 Task: Search one way flight ticket for 5 adults, 2 children, 1 infant in seat and 1 infant on lap in economy from Christiansted,st. Croix: Henry E. Rohlsen Airport to Evansville: Evansville Regional Airport on 5-3-2023. Choice of flights is Emirates. Number of bags: 1 carry on bag. Price is upto 88000. Outbound departure time preference is 13:30.
Action: Mouse moved to (300, 260)
Screenshot: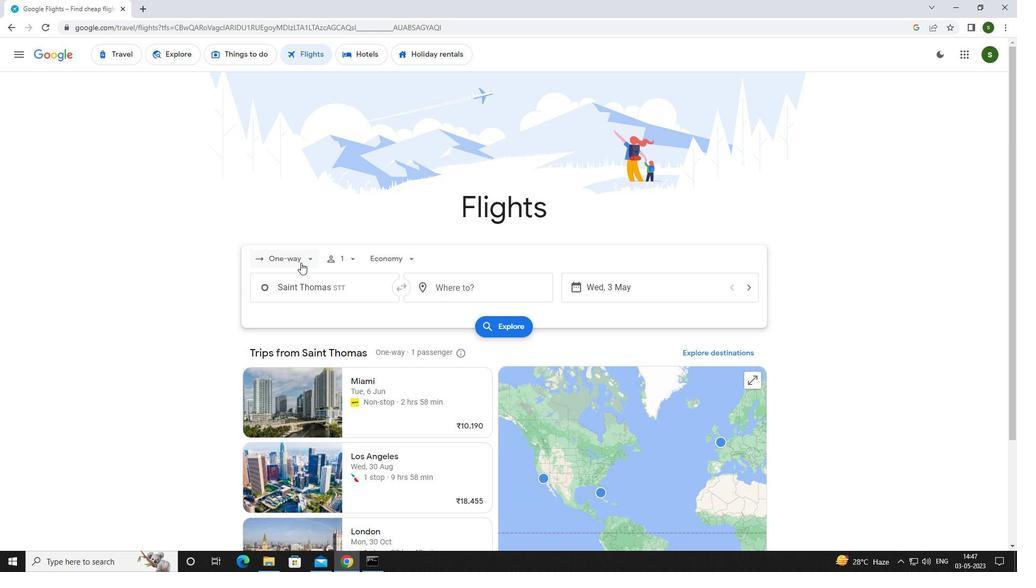 
Action: Mouse pressed left at (300, 260)
Screenshot: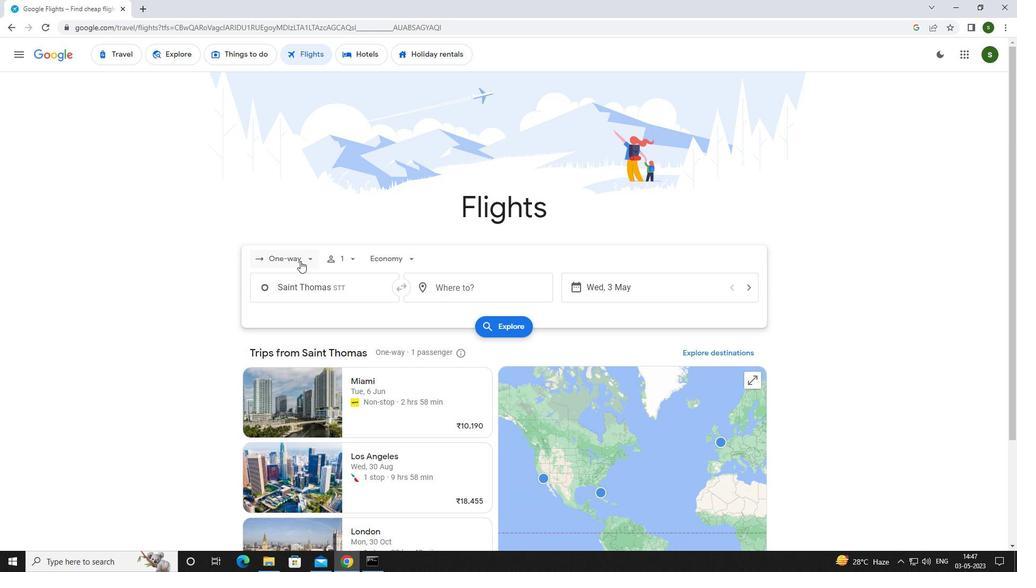 
Action: Mouse moved to (306, 304)
Screenshot: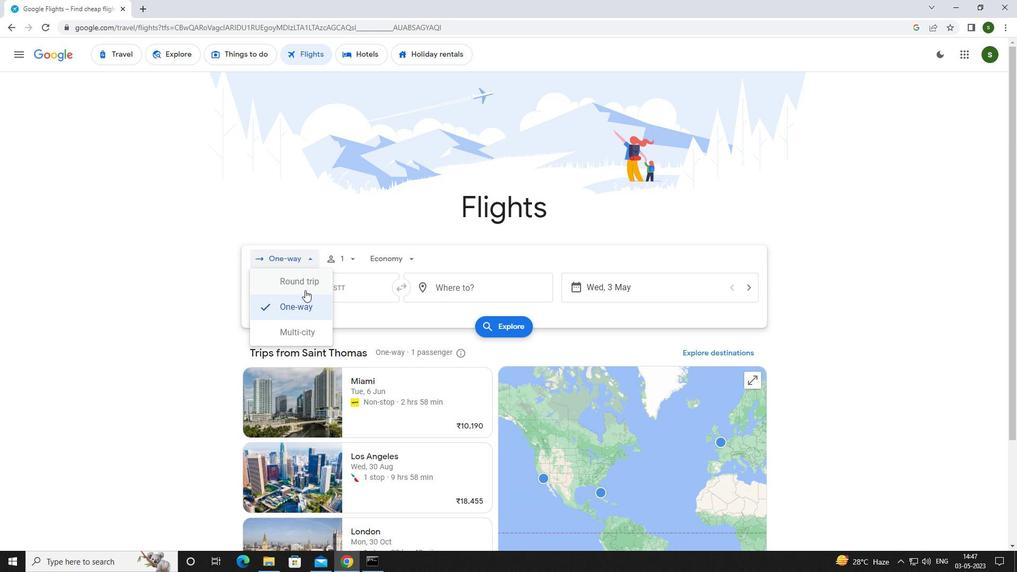 
Action: Mouse pressed left at (306, 304)
Screenshot: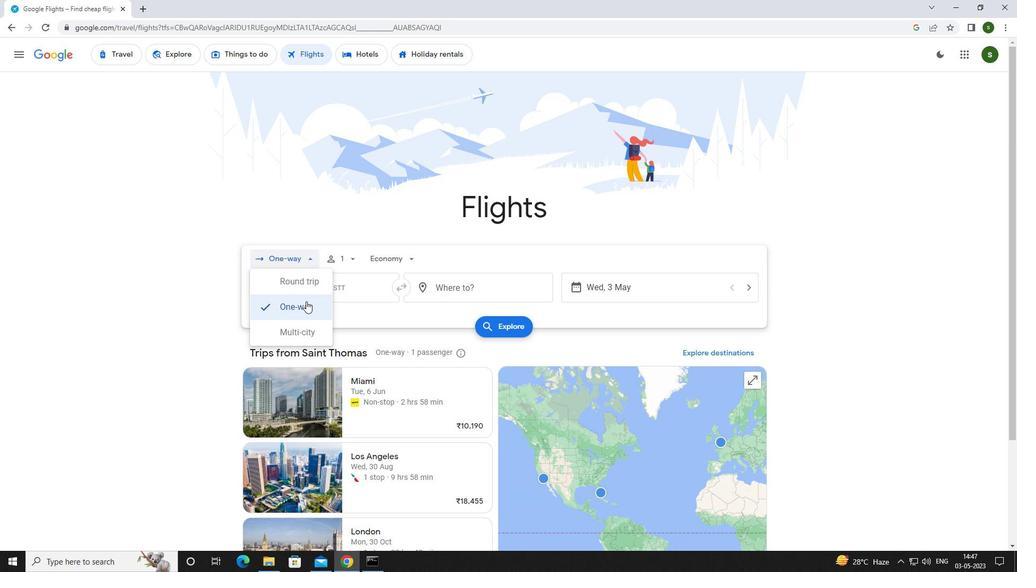 
Action: Mouse moved to (349, 259)
Screenshot: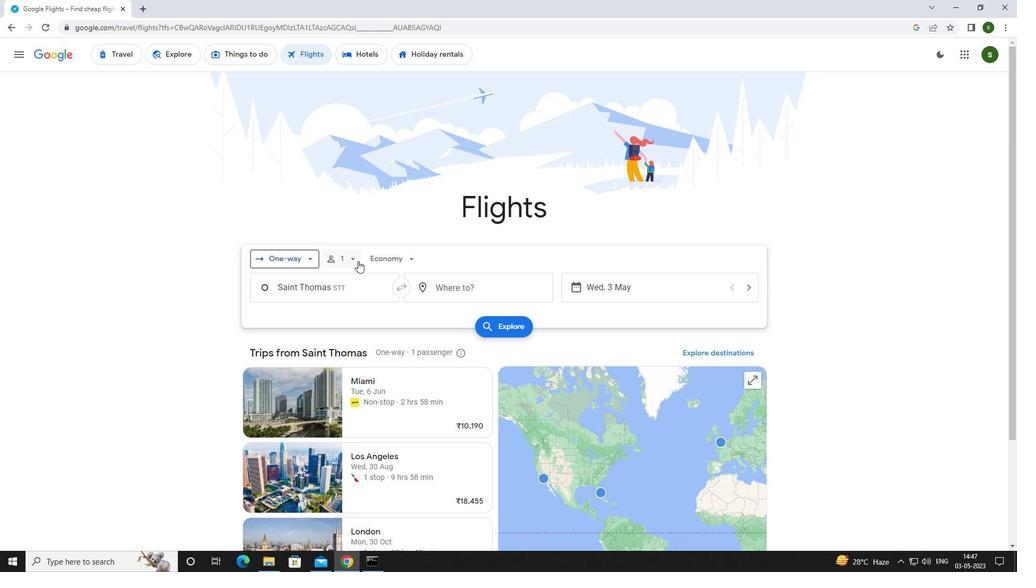 
Action: Mouse pressed left at (349, 259)
Screenshot: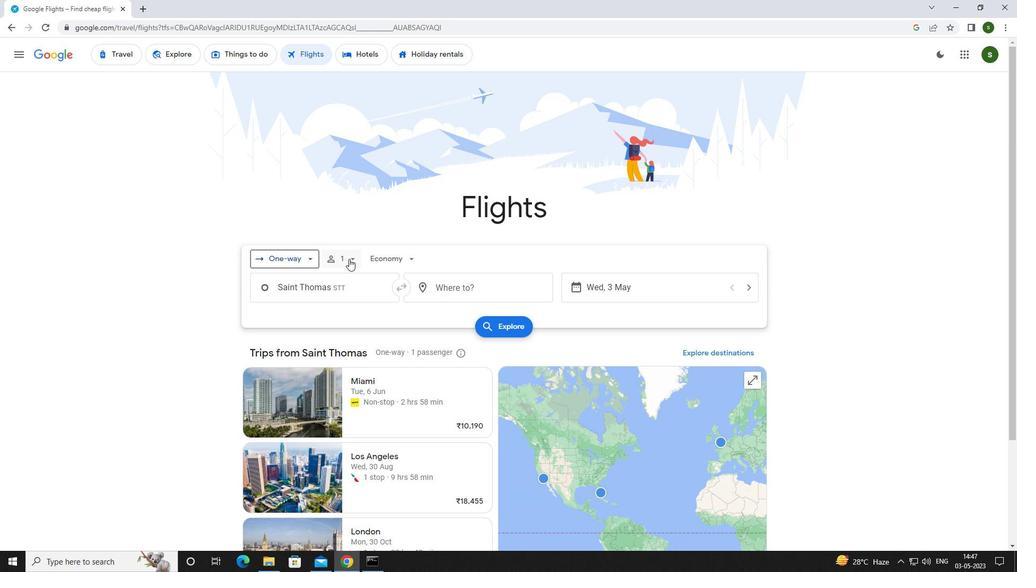 
Action: Mouse moved to (434, 284)
Screenshot: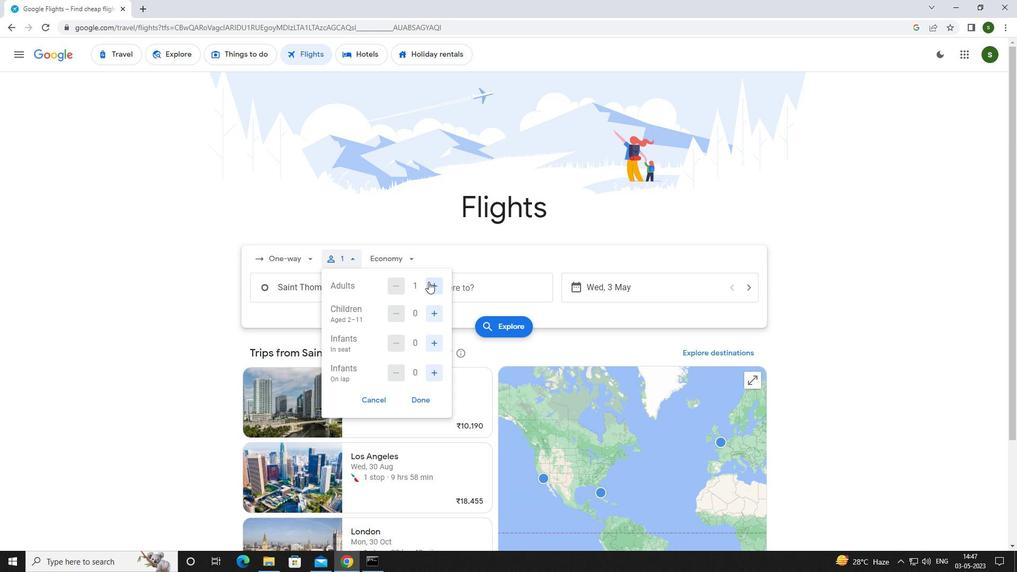 
Action: Mouse pressed left at (434, 284)
Screenshot: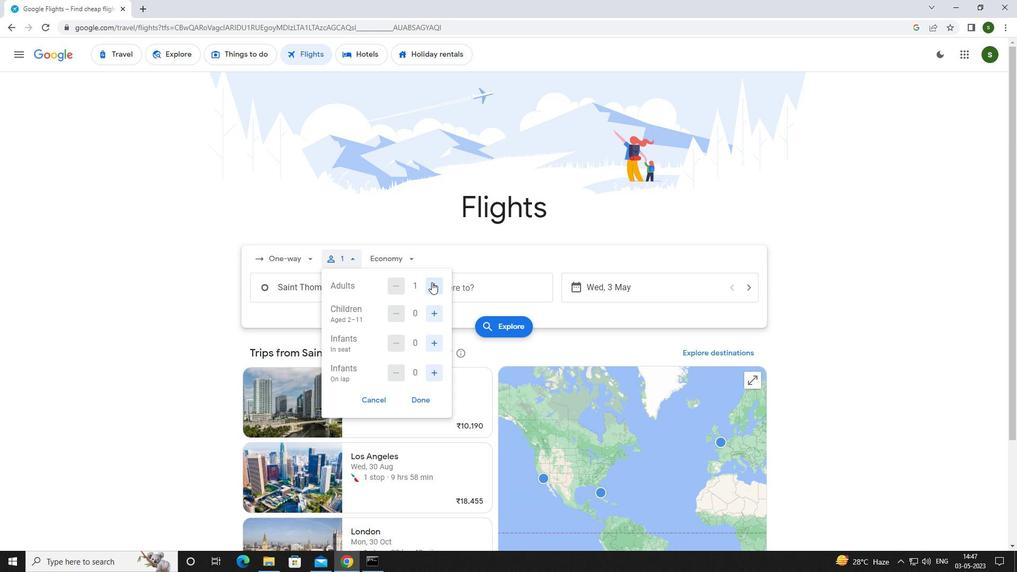 
Action: Mouse pressed left at (434, 284)
Screenshot: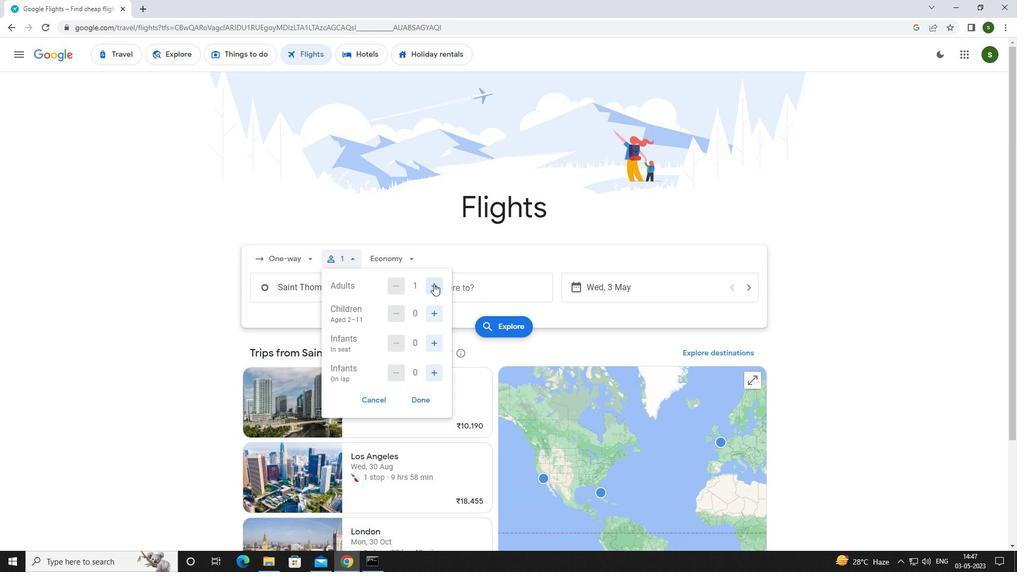 
Action: Mouse pressed left at (434, 284)
Screenshot: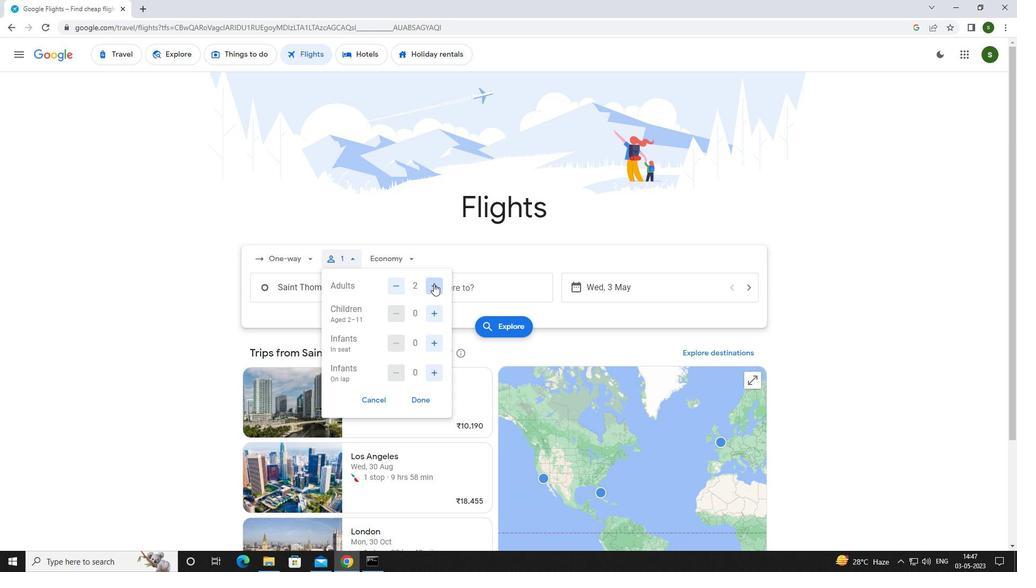 
Action: Mouse pressed left at (434, 284)
Screenshot: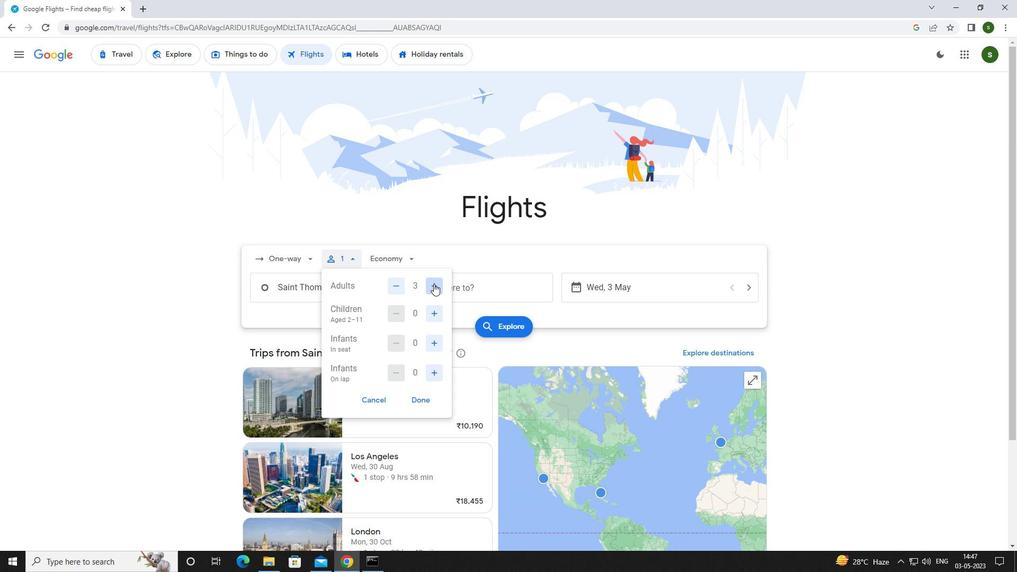 
Action: Mouse moved to (430, 310)
Screenshot: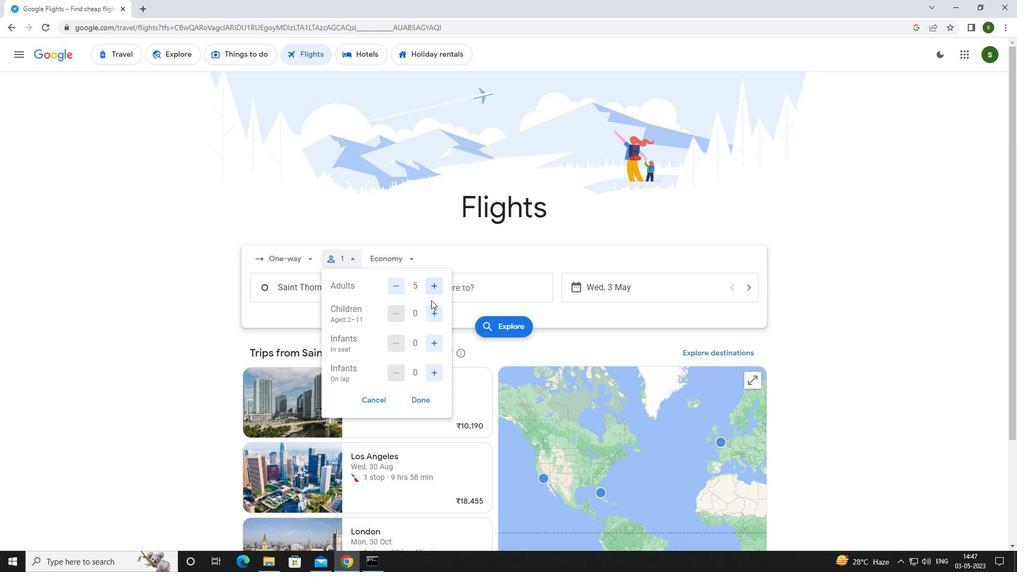 
Action: Mouse pressed left at (430, 310)
Screenshot: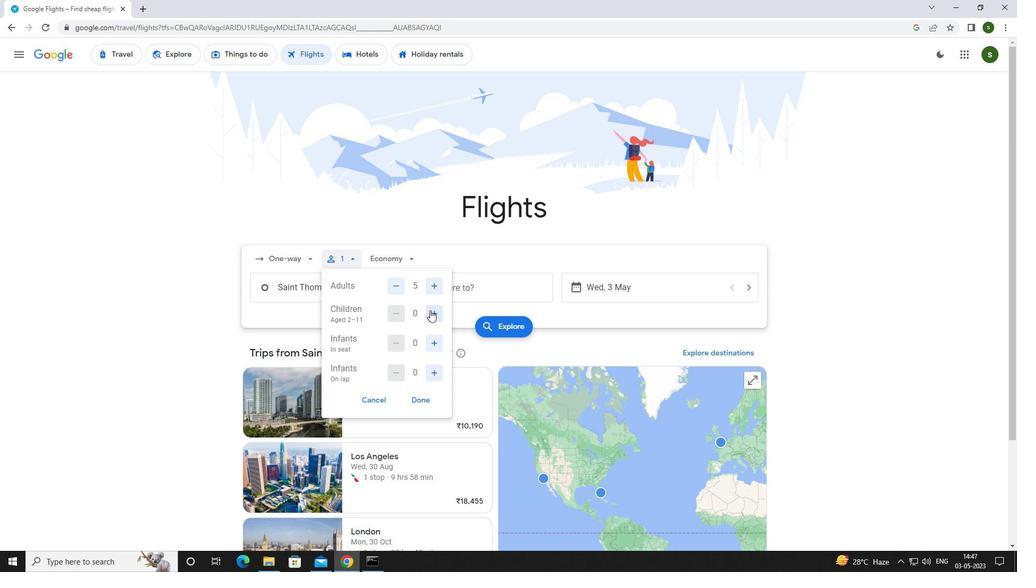 
Action: Mouse pressed left at (430, 310)
Screenshot: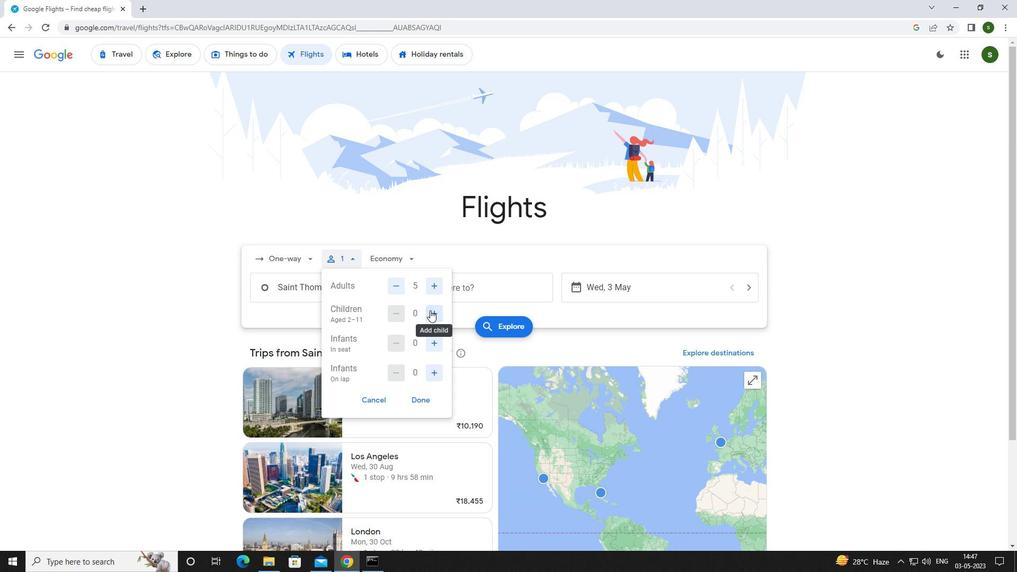 
Action: Mouse moved to (430, 338)
Screenshot: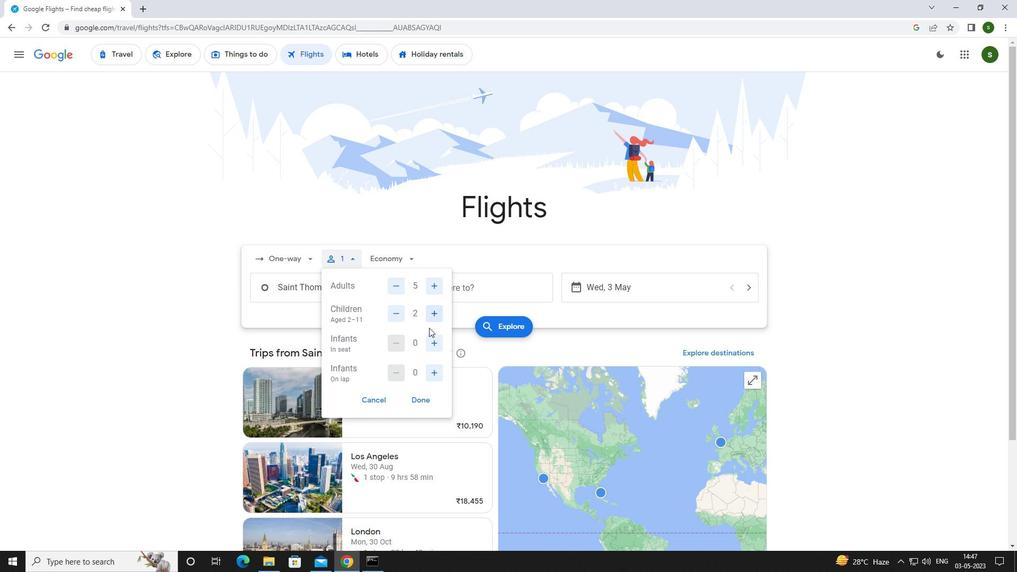 
Action: Mouse pressed left at (430, 338)
Screenshot: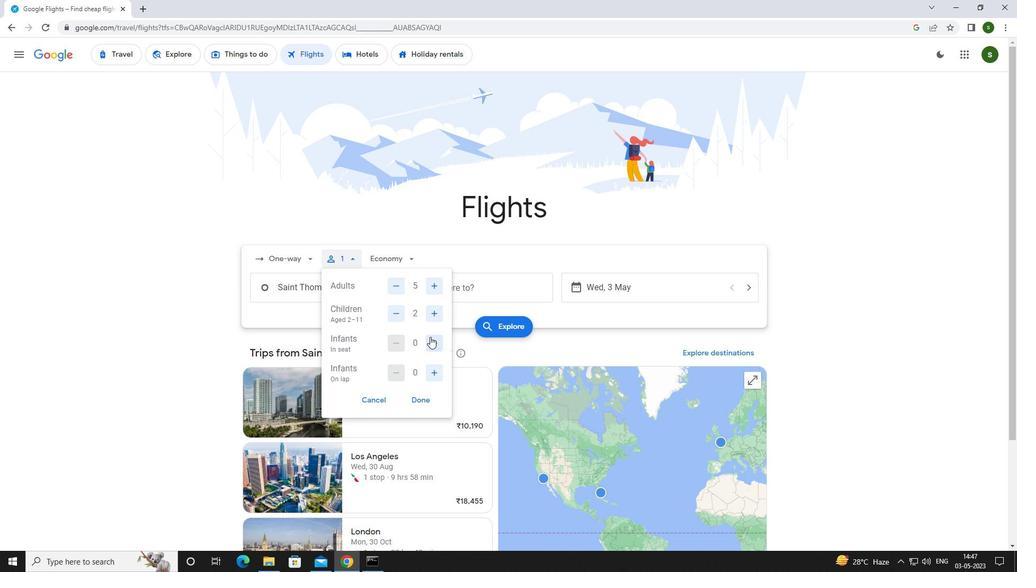 
Action: Mouse moved to (436, 371)
Screenshot: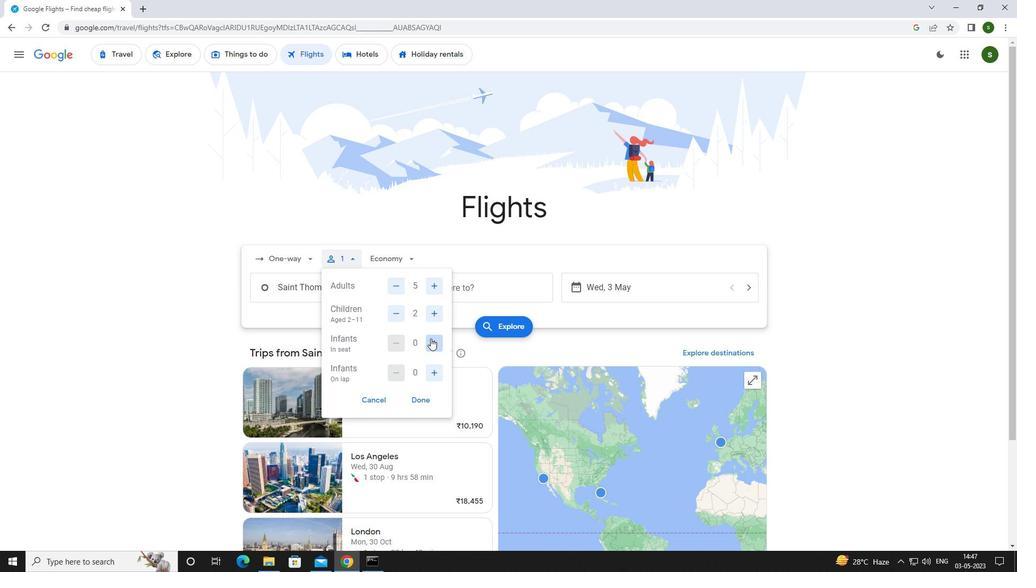 
Action: Mouse pressed left at (436, 371)
Screenshot: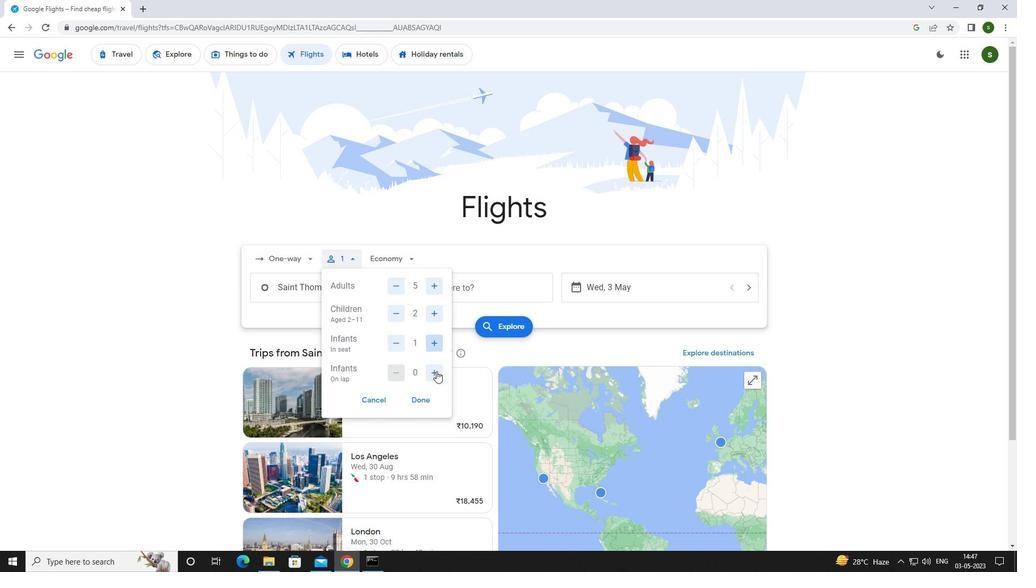 
Action: Mouse moved to (407, 255)
Screenshot: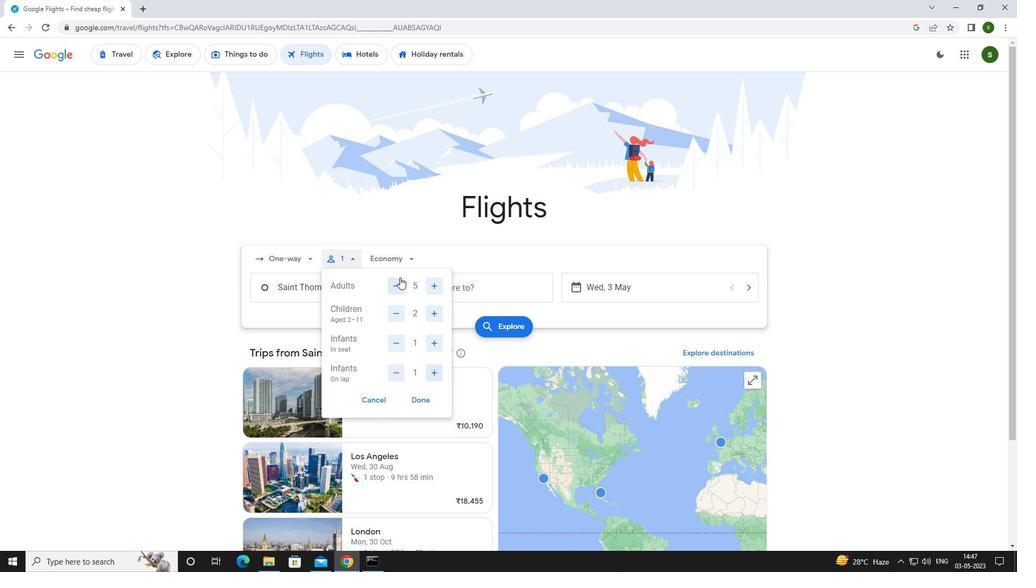 
Action: Mouse pressed left at (407, 255)
Screenshot: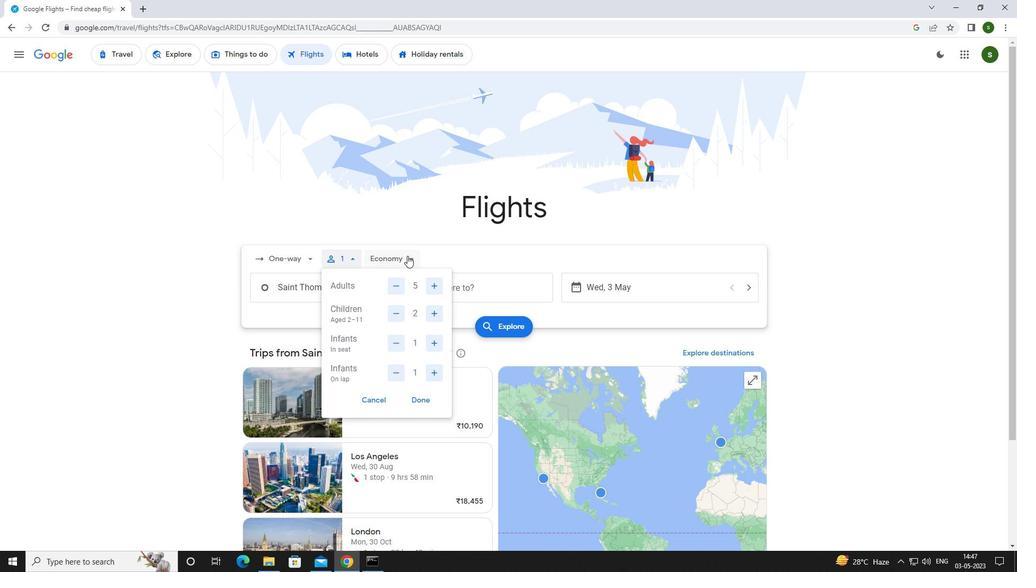 
Action: Mouse moved to (408, 281)
Screenshot: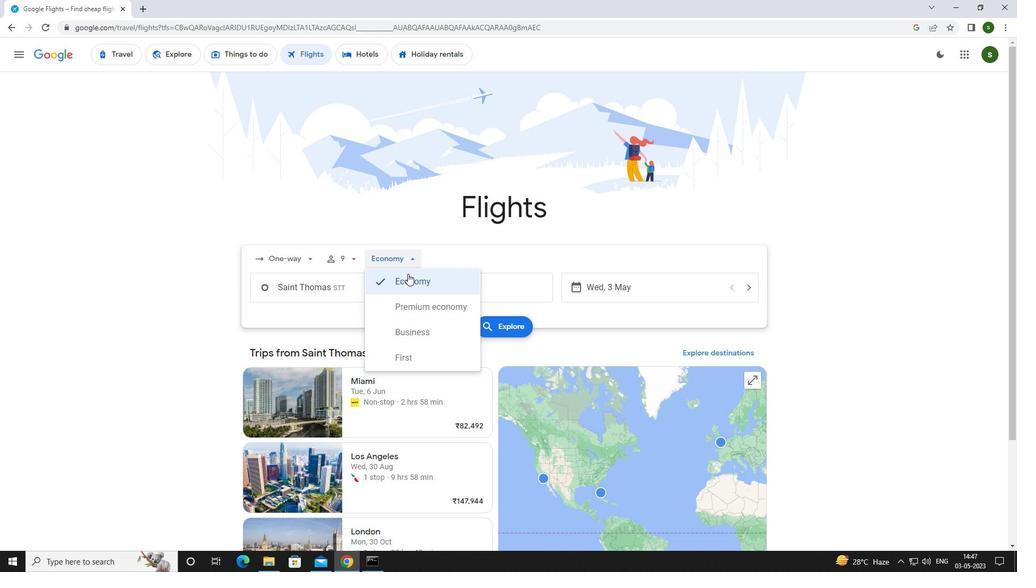 
Action: Mouse pressed left at (408, 281)
Screenshot: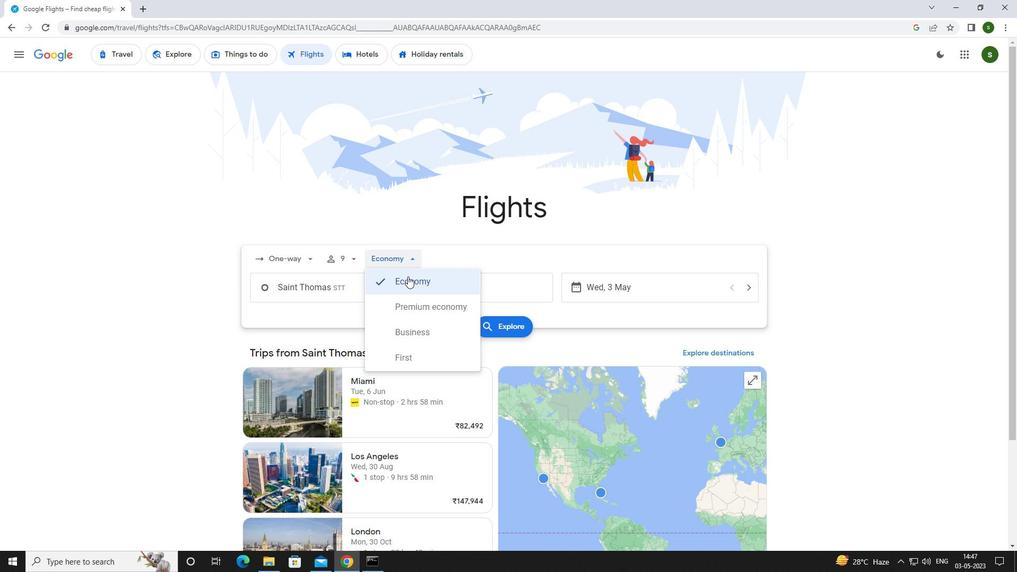 
Action: Mouse moved to (365, 289)
Screenshot: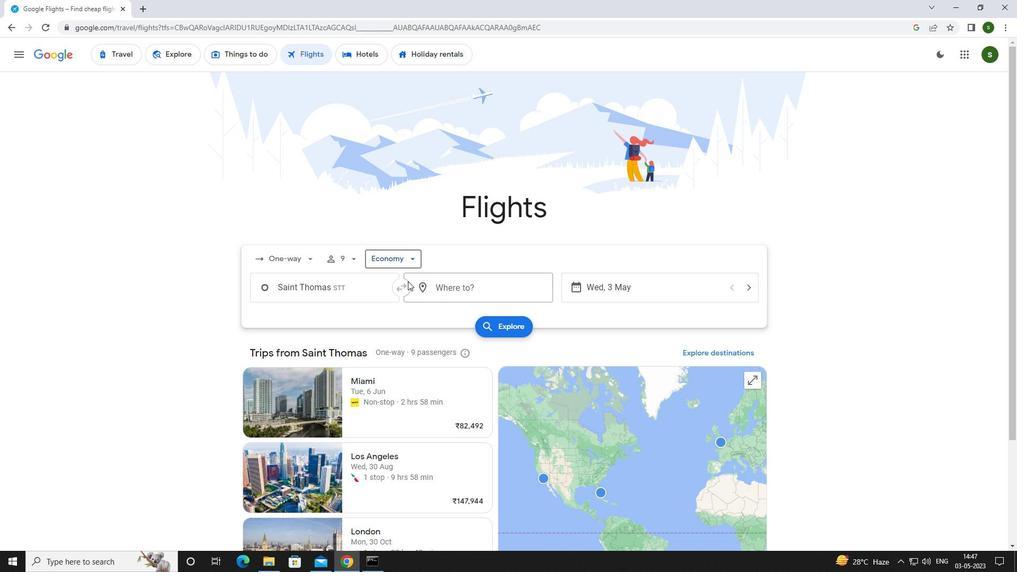 
Action: Mouse pressed left at (365, 289)
Screenshot: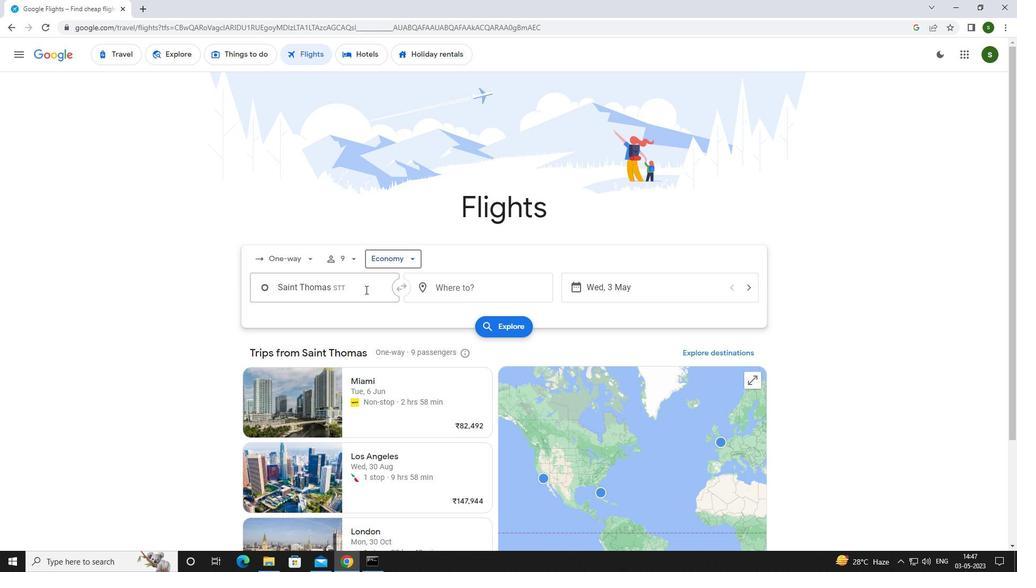 
Action: Key pressed <Key.caps_lock><Key.caps_lock>h<Key.caps_lock>enry<Key.space><Key.caps_lock>e
Screenshot: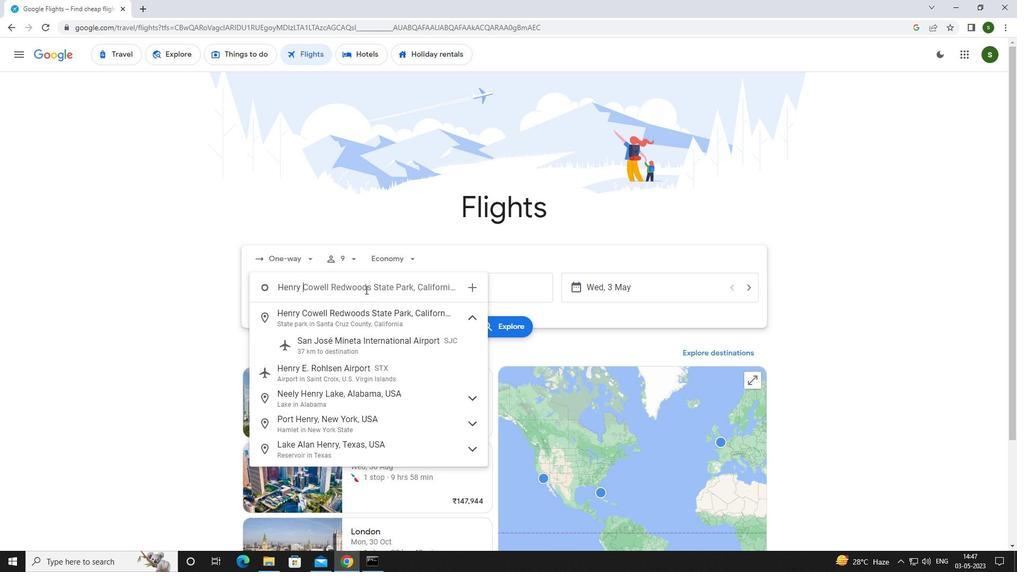 
Action: Mouse moved to (366, 317)
Screenshot: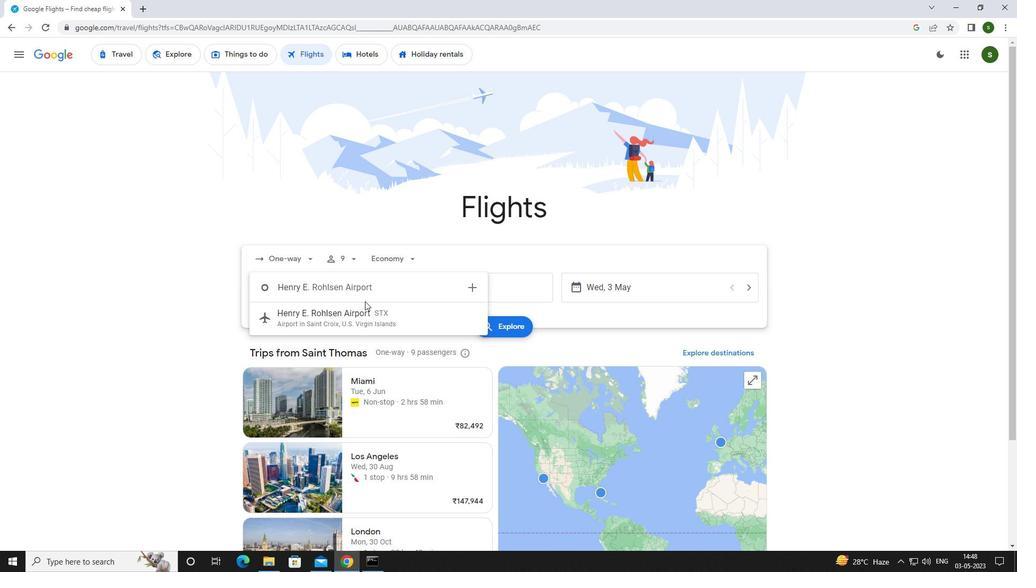 
Action: Mouse pressed left at (366, 317)
Screenshot: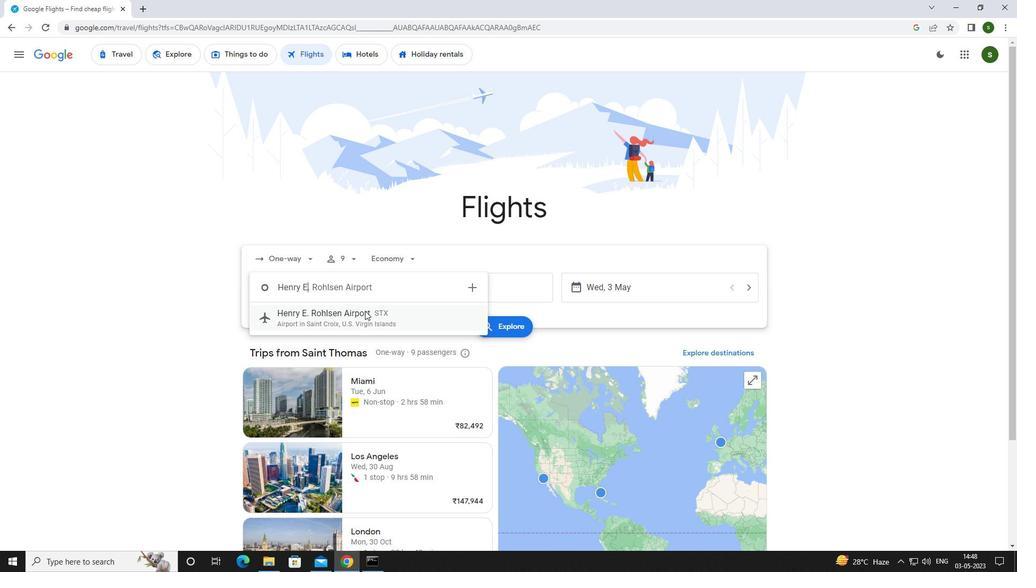 
Action: Mouse moved to (468, 287)
Screenshot: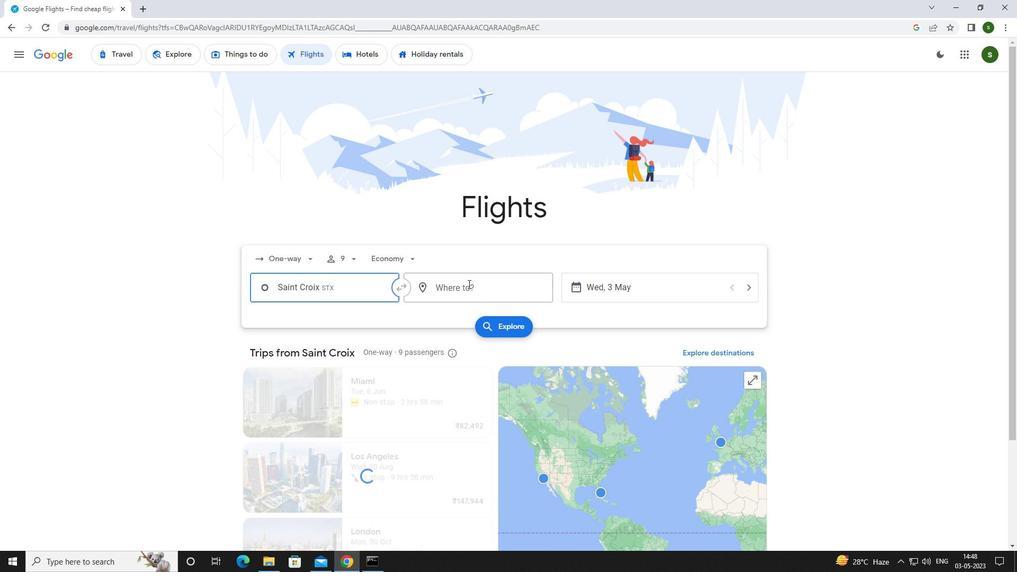 
Action: Mouse pressed left at (468, 287)
Screenshot: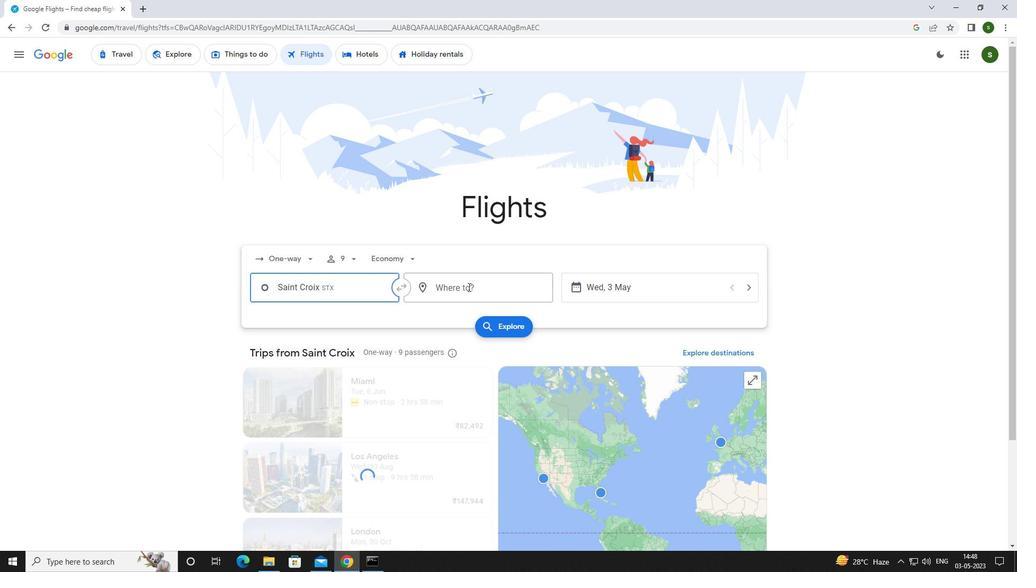 
Action: Key pressed <Key.caps_lock>e<Key.caps_lock>vans
Screenshot: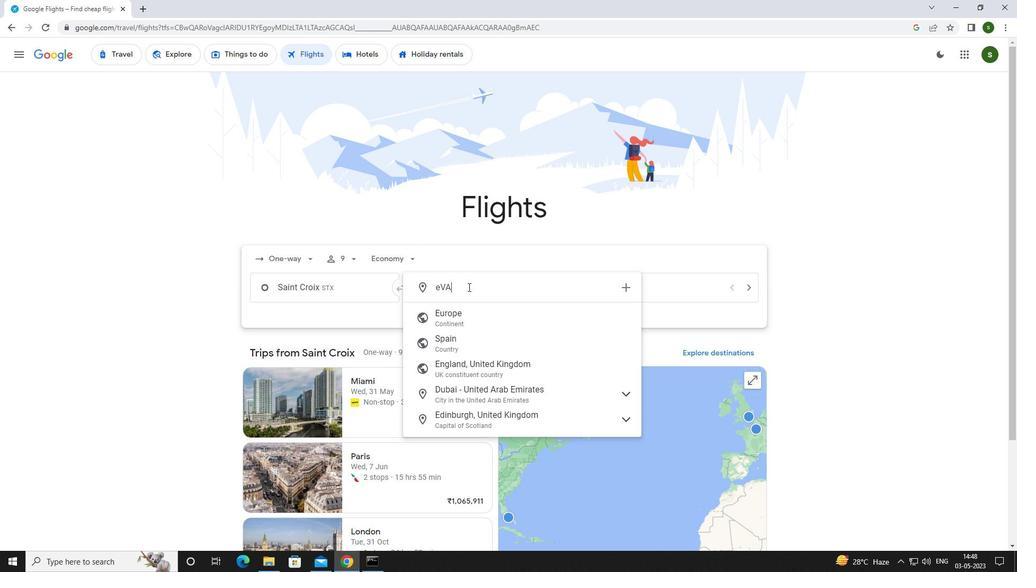 
Action: Mouse moved to (497, 352)
Screenshot: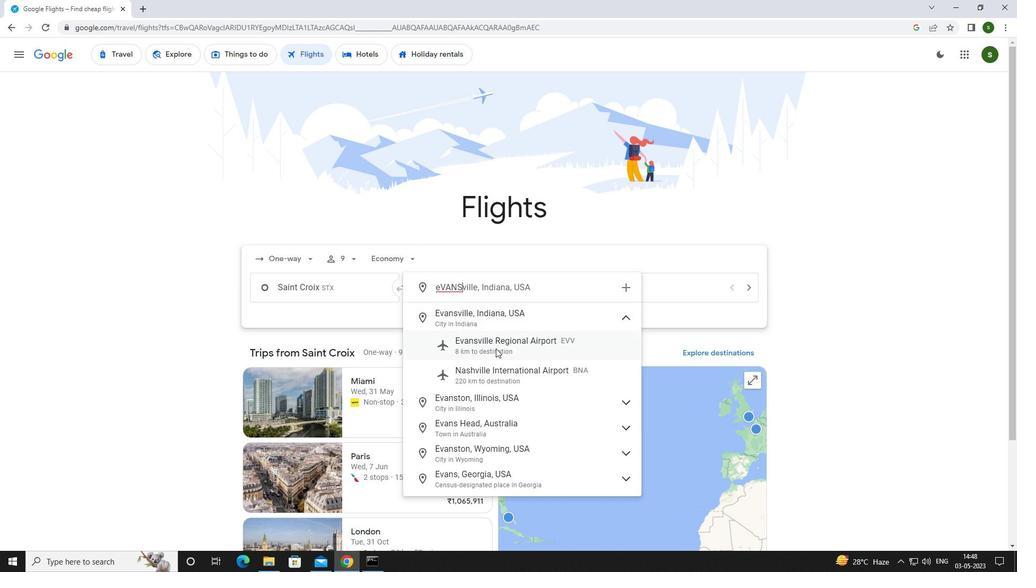 
Action: Mouse pressed left at (497, 352)
Screenshot: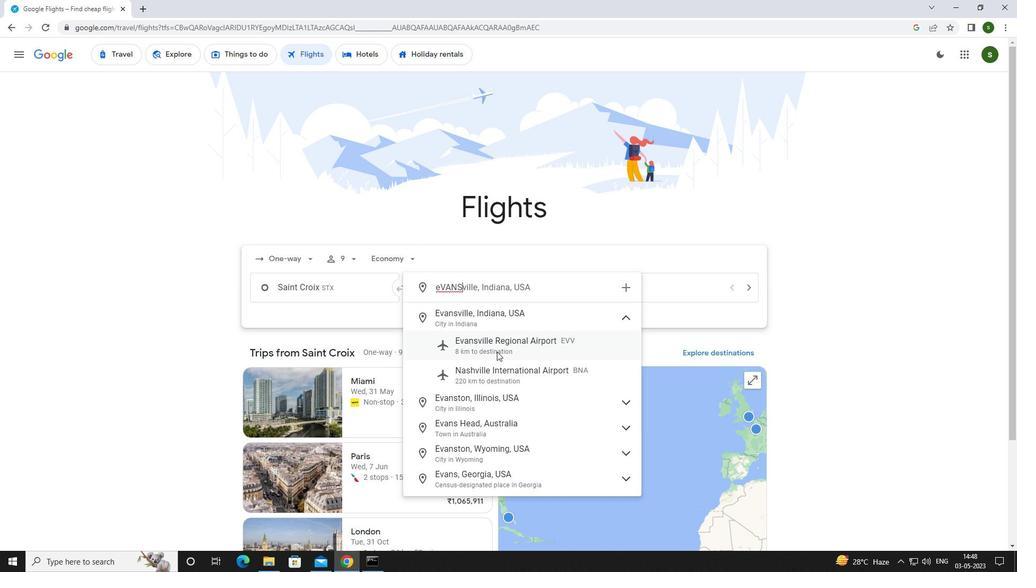 
Action: Mouse moved to (638, 290)
Screenshot: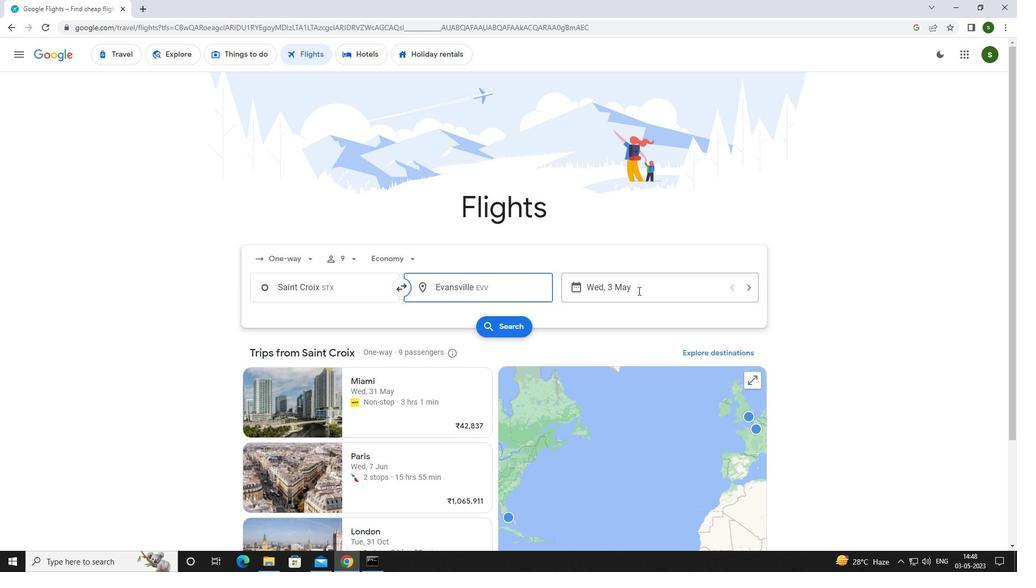 
Action: Mouse pressed left at (638, 290)
Screenshot: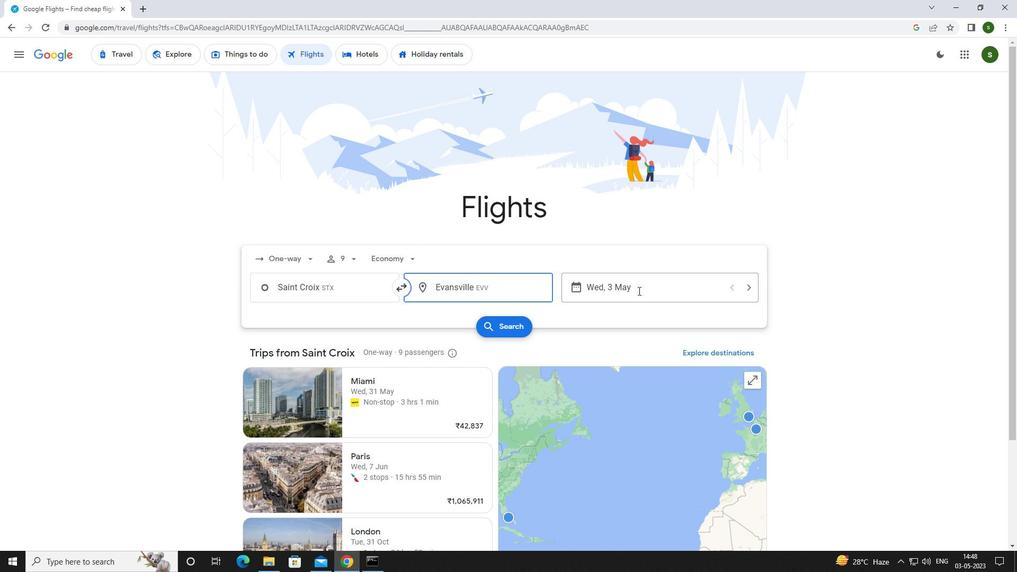 
Action: Mouse moved to (454, 358)
Screenshot: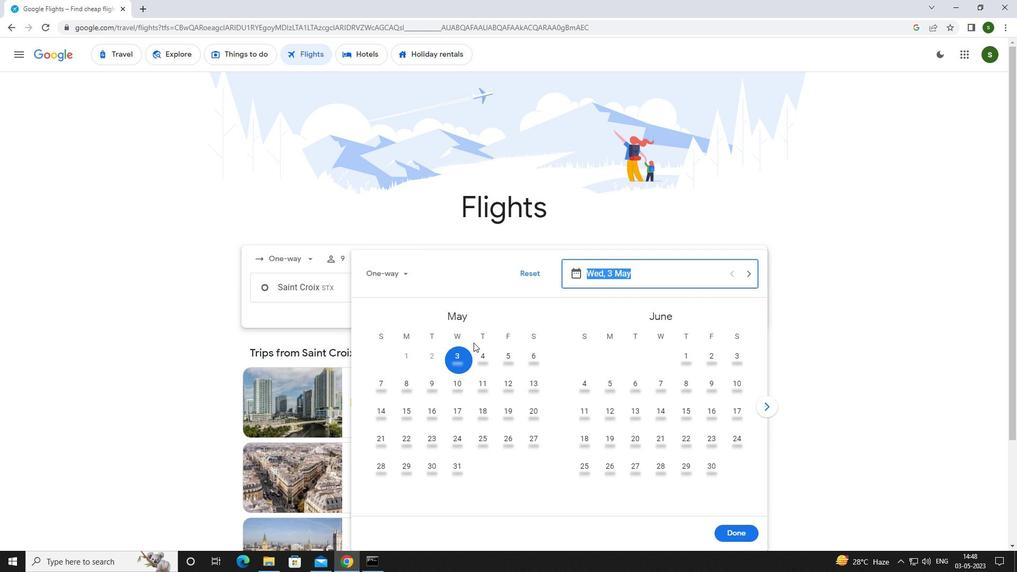 
Action: Mouse pressed left at (454, 358)
Screenshot: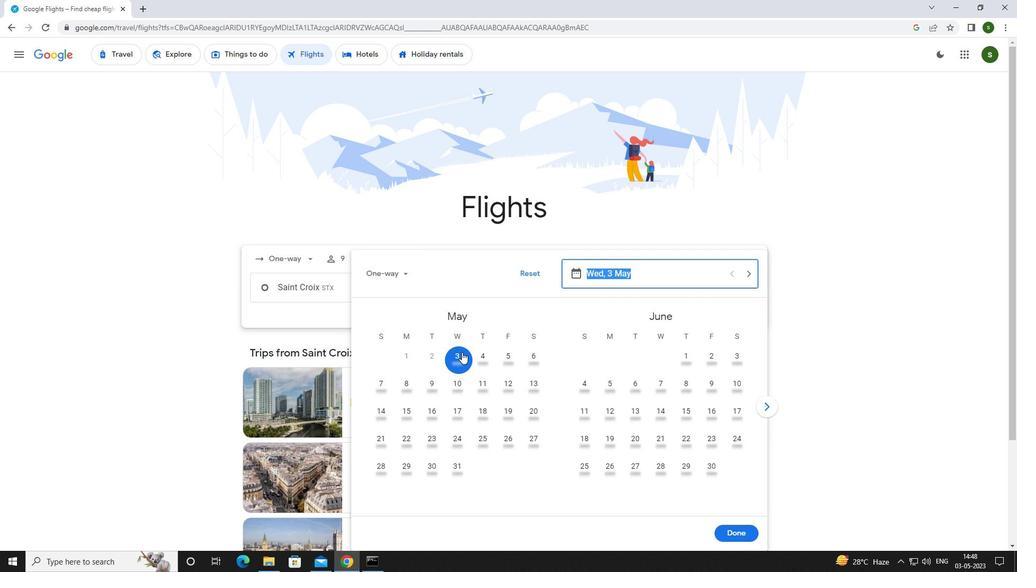 
Action: Mouse moved to (736, 536)
Screenshot: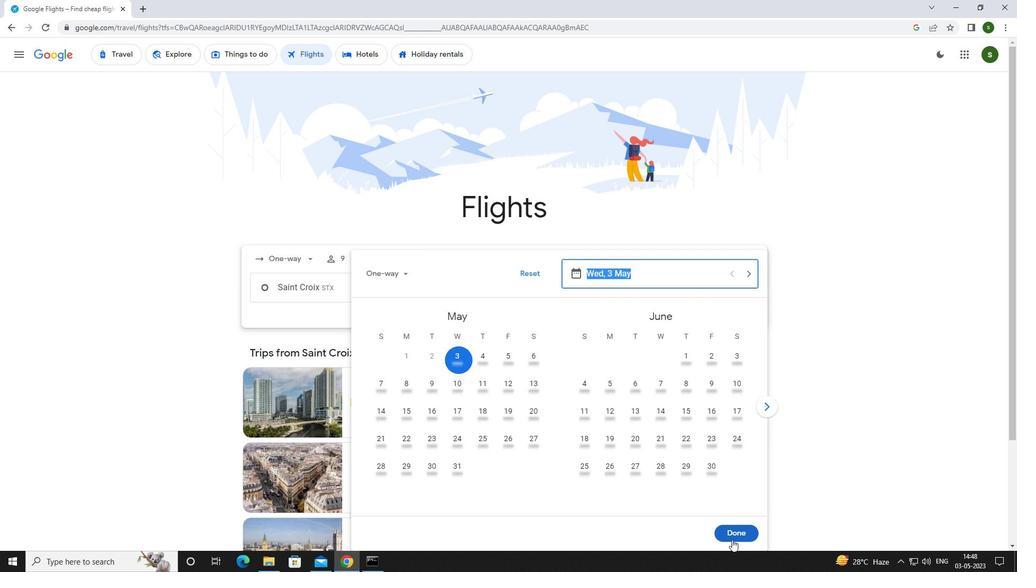
Action: Mouse pressed left at (736, 536)
Screenshot: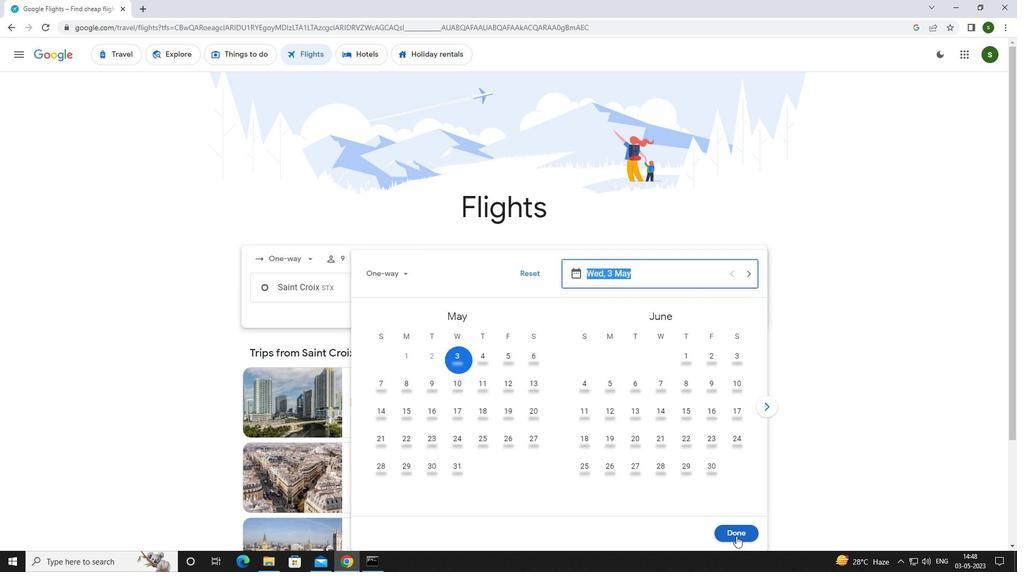 
Action: Mouse moved to (483, 319)
Screenshot: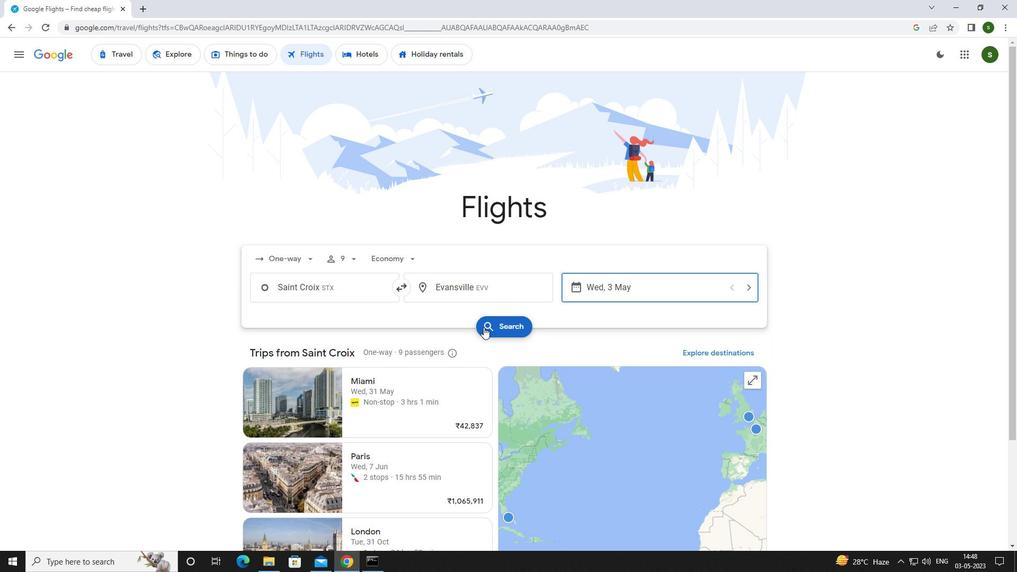 
Action: Mouse pressed left at (483, 319)
Screenshot: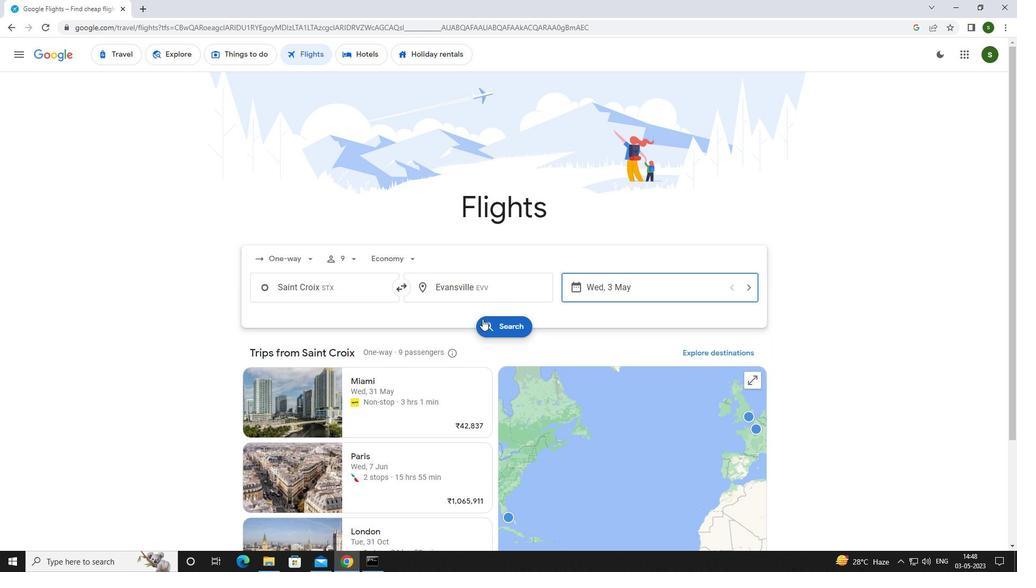 
Action: Mouse moved to (259, 146)
Screenshot: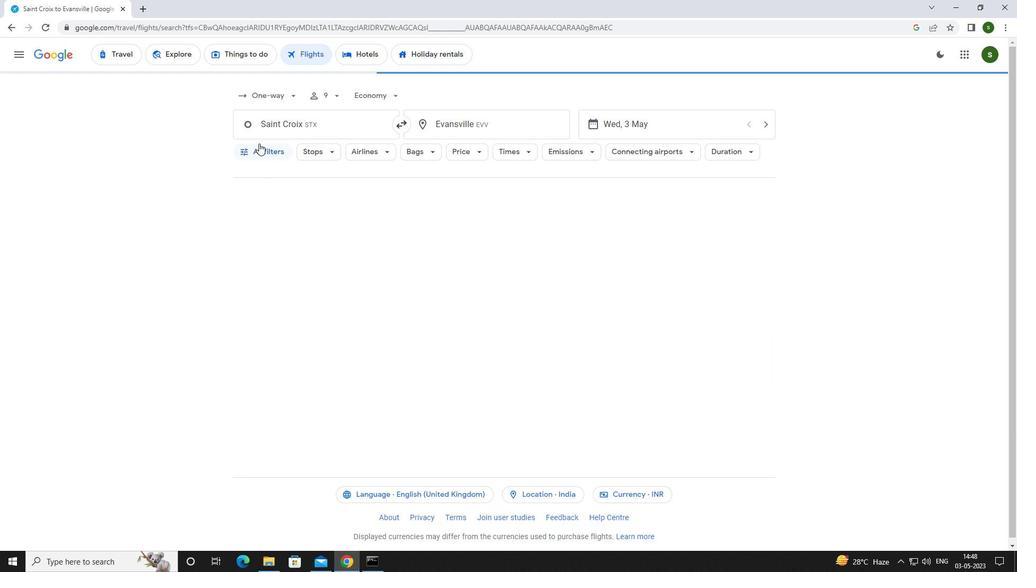 
Action: Mouse pressed left at (259, 146)
Screenshot: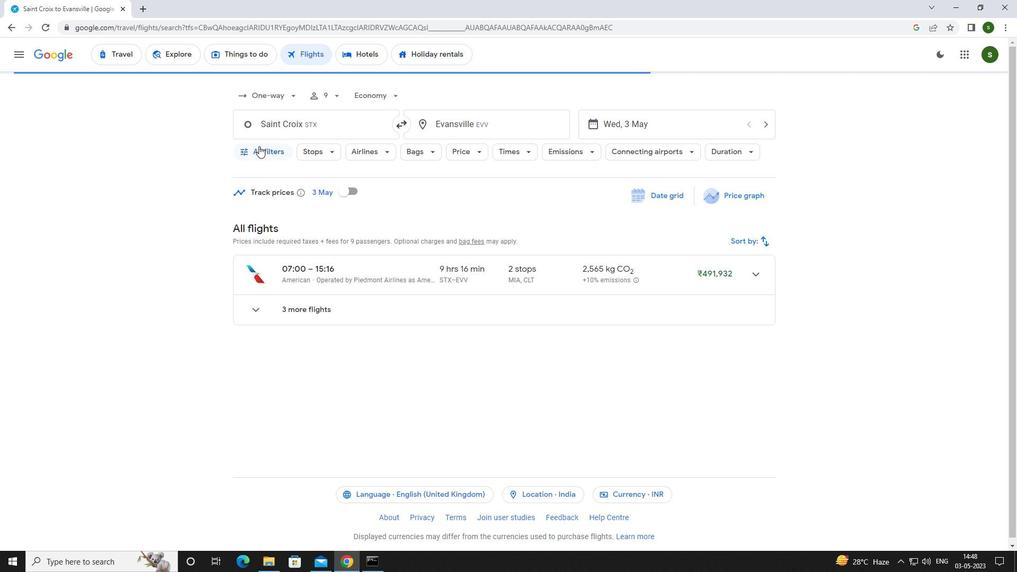 
Action: Mouse moved to (395, 381)
Screenshot: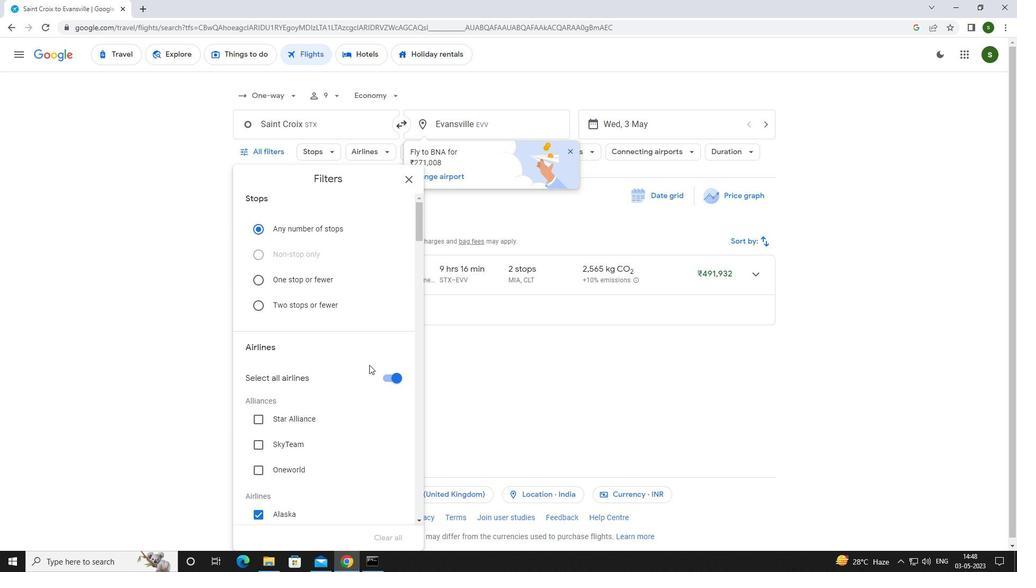 
Action: Mouse pressed left at (395, 381)
Screenshot: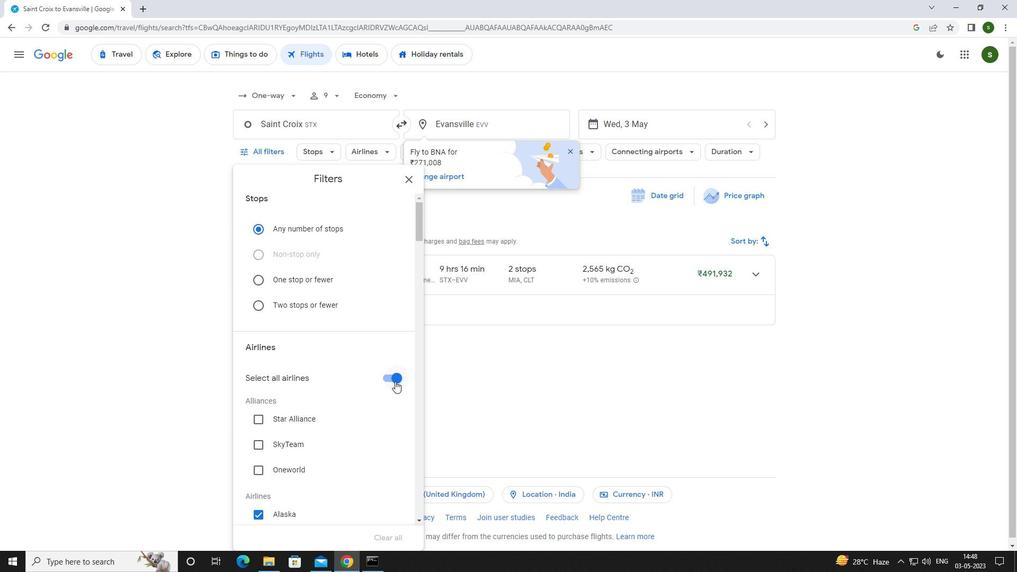 
Action: Mouse moved to (352, 332)
Screenshot: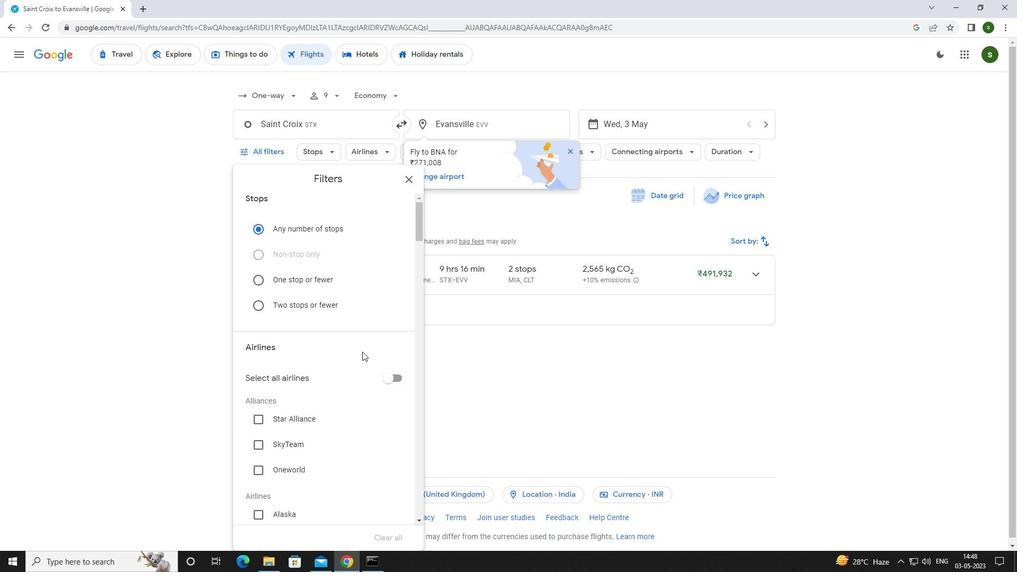 
Action: Mouse scrolled (352, 331) with delta (0, 0)
Screenshot: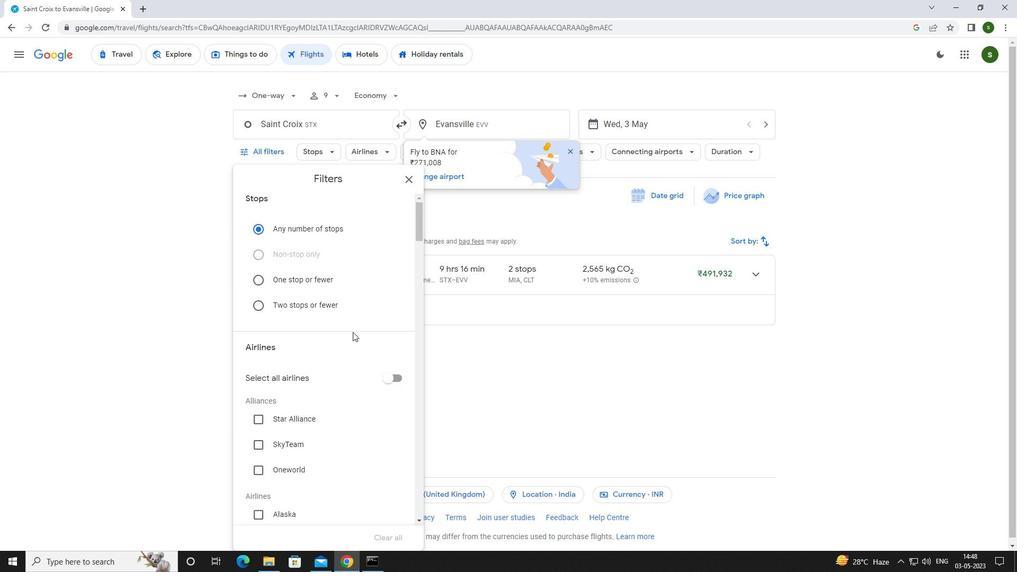 
Action: Mouse scrolled (352, 331) with delta (0, 0)
Screenshot: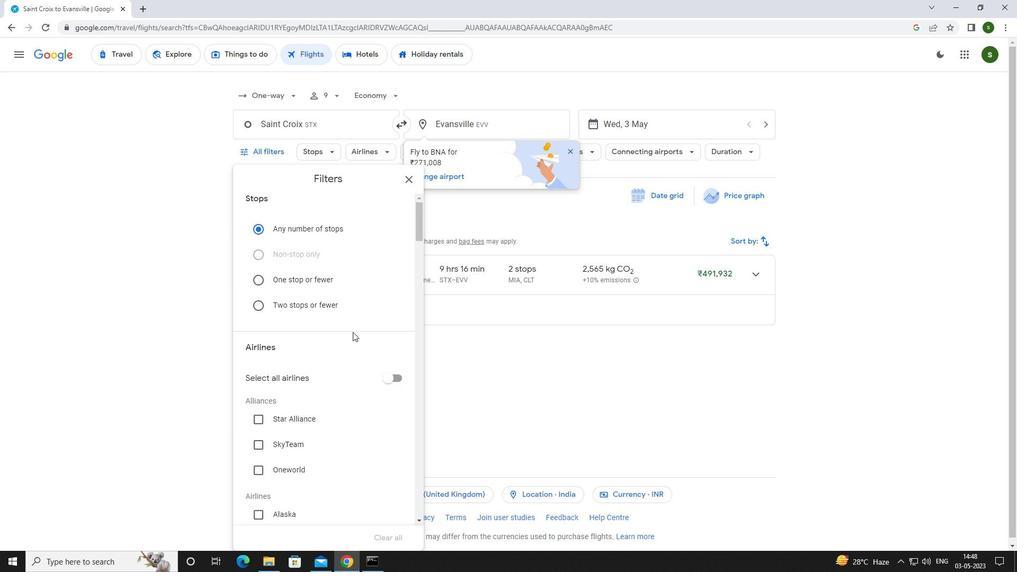 
Action: Mouse scrolled (352, 331) with delta (0, 0)
Screenshot: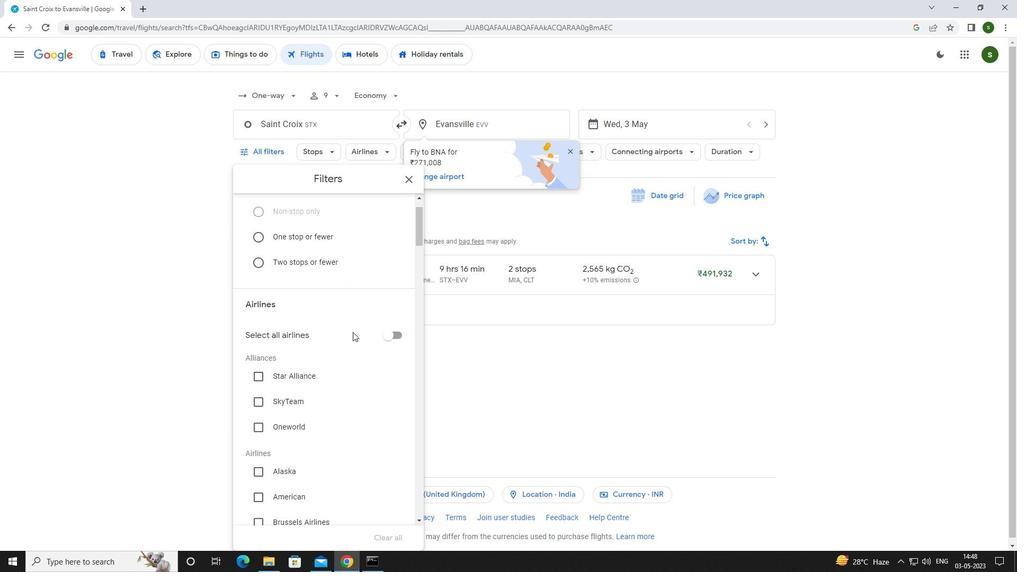 
Action: Mouse scrolled (352, 331) with delta (0, 0)
Screenshot: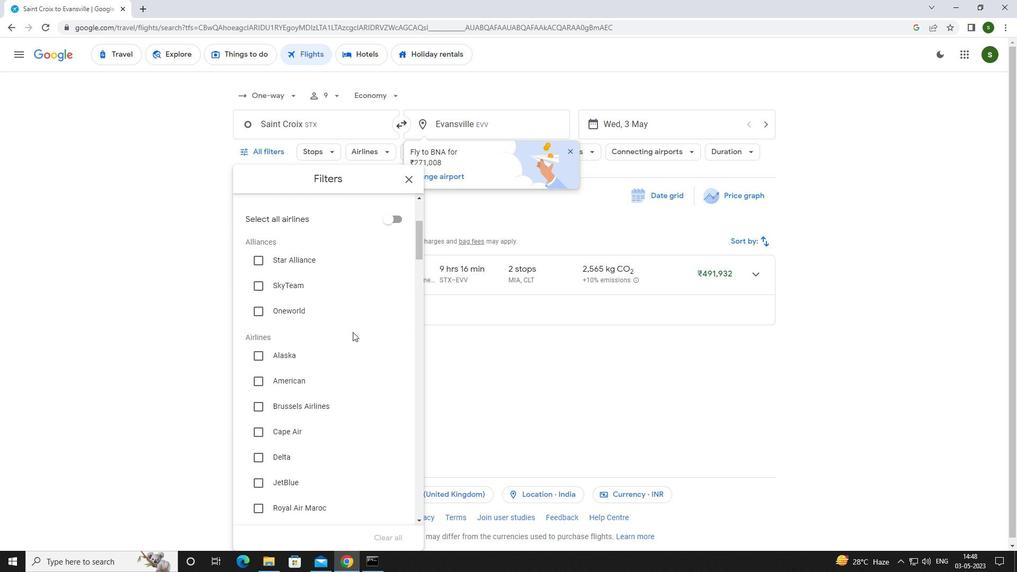 
Action: Mouse scrolled (352, 331) with delta (0, 0)
Screenshot: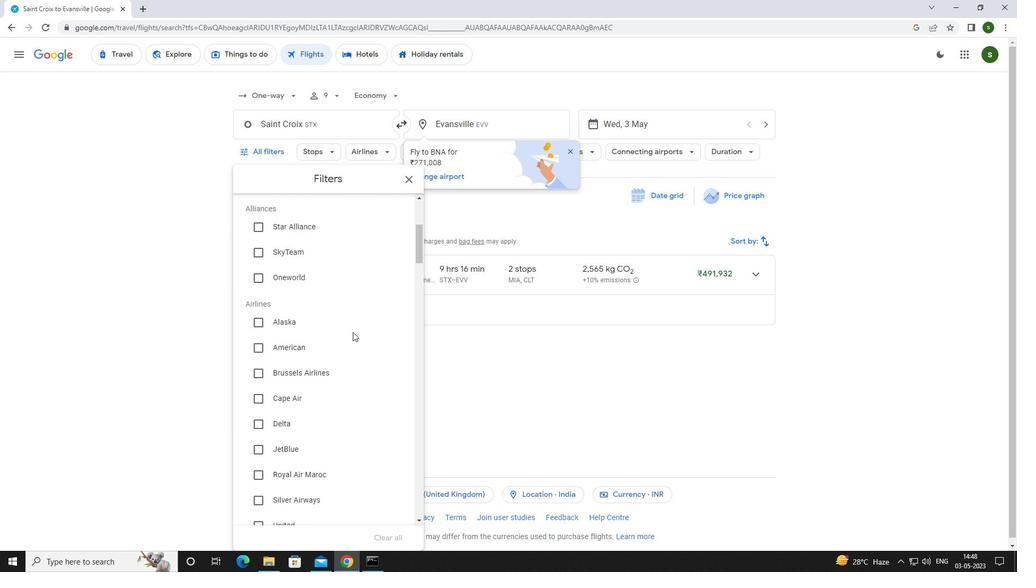 
Action: Mouse scrolled (352, 331) with delta (0, 0)
Screenshot: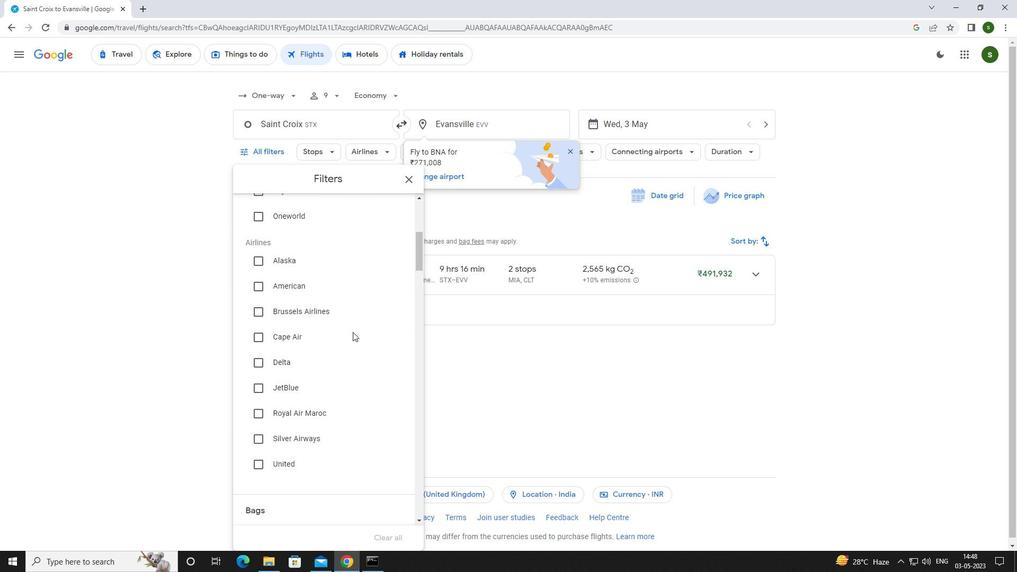 
Action: Mouse scrolled (352, 331) with delta (0, 0)
Screenshot: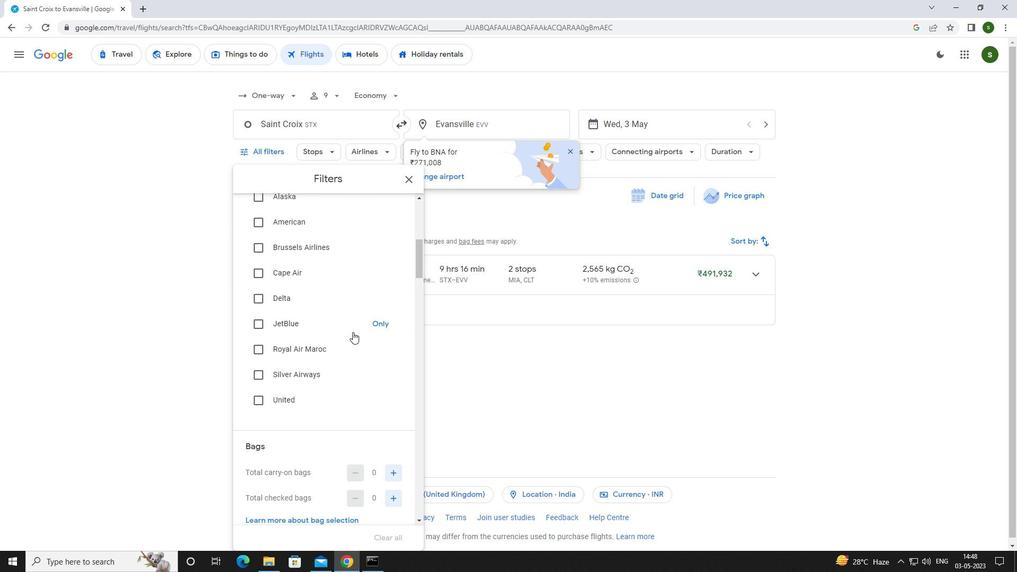 
Action: Mouse scrolled (352, 331) with delta (0, 0)
Screenshot: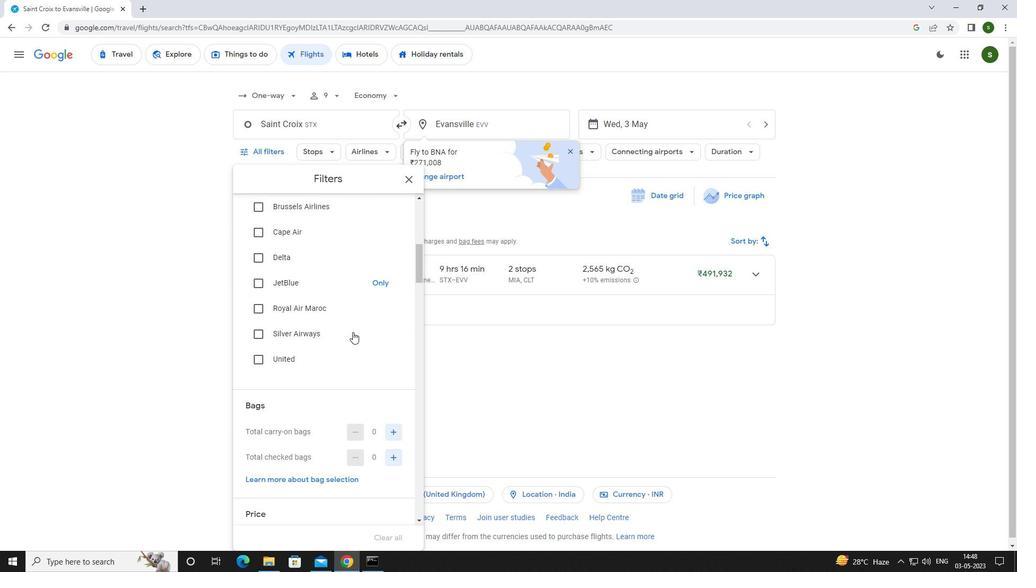 
Action: Mouse scrolled (352, 331) with delta (0, 0)
Screenshot: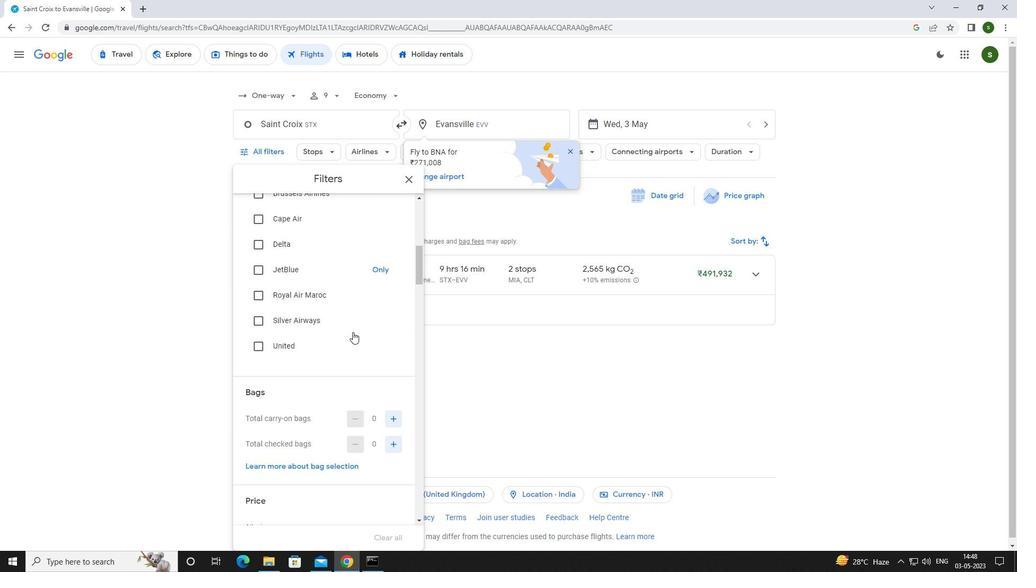 
Action: Mouse moved to (390, 315)
Screenshot: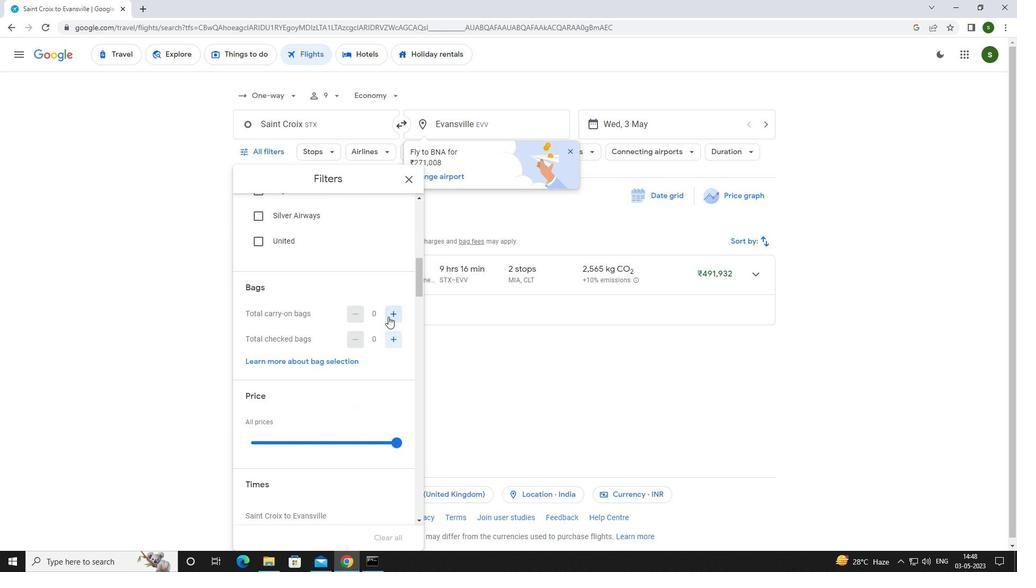 
Action: Mouse pressed left at (390, 315)
Screenshot: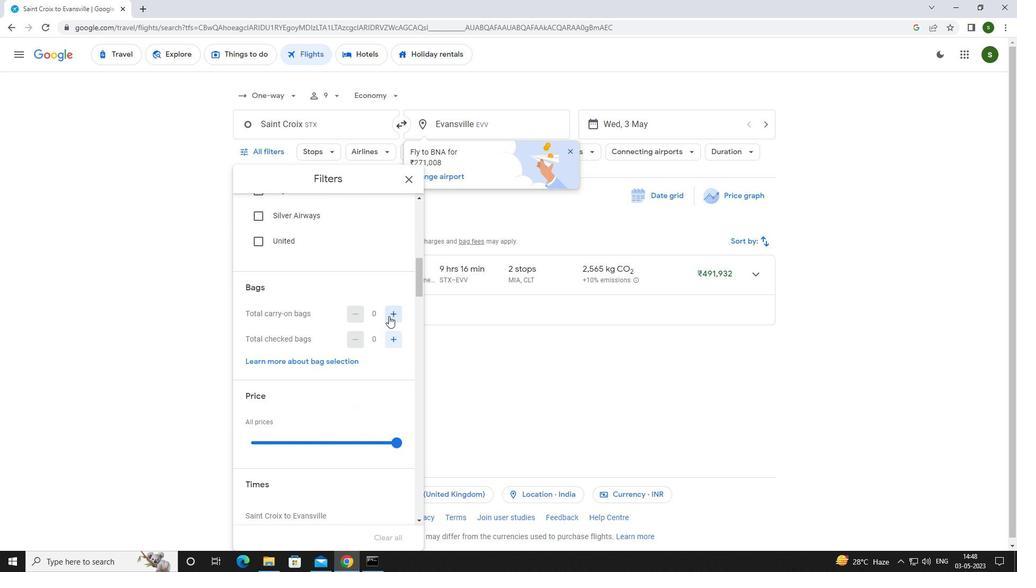 
Action: Mouse moved to (387, 315)
Screenshot: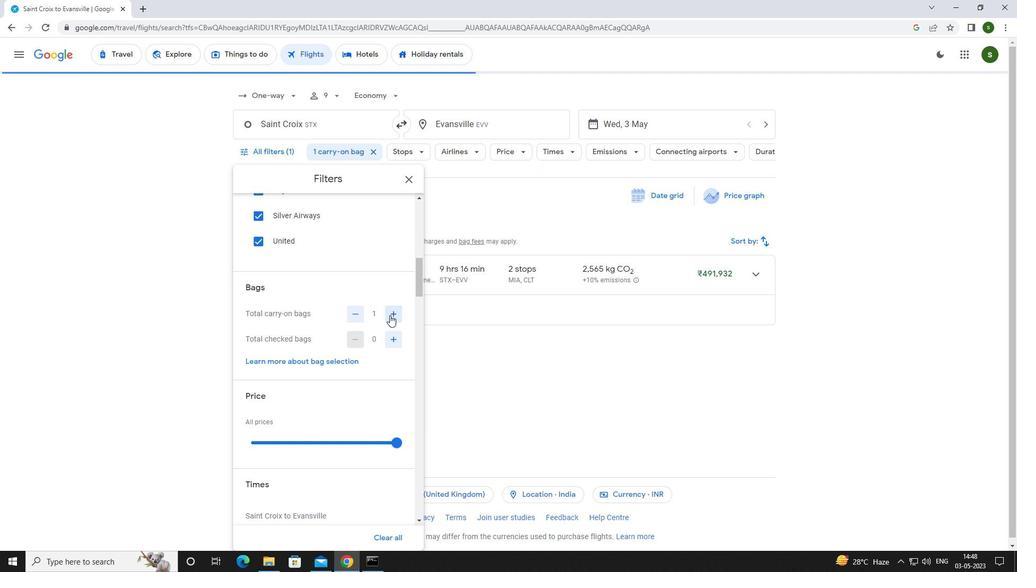 
Action: Mouse scrolled (387, 315) with delta (0, 0)
Screenshot: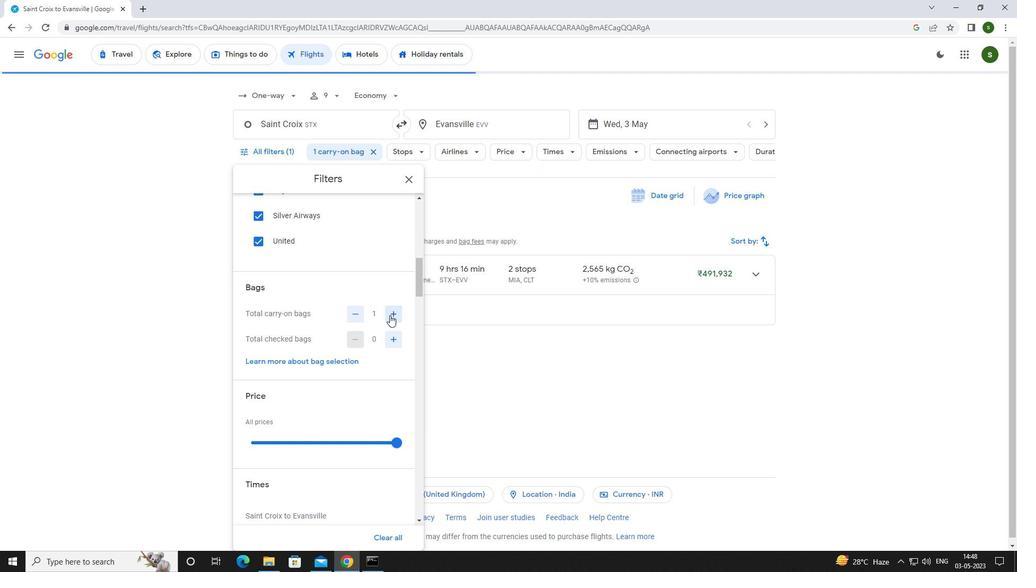 
Action: Mouse moved to (386, 316)
Screenshot: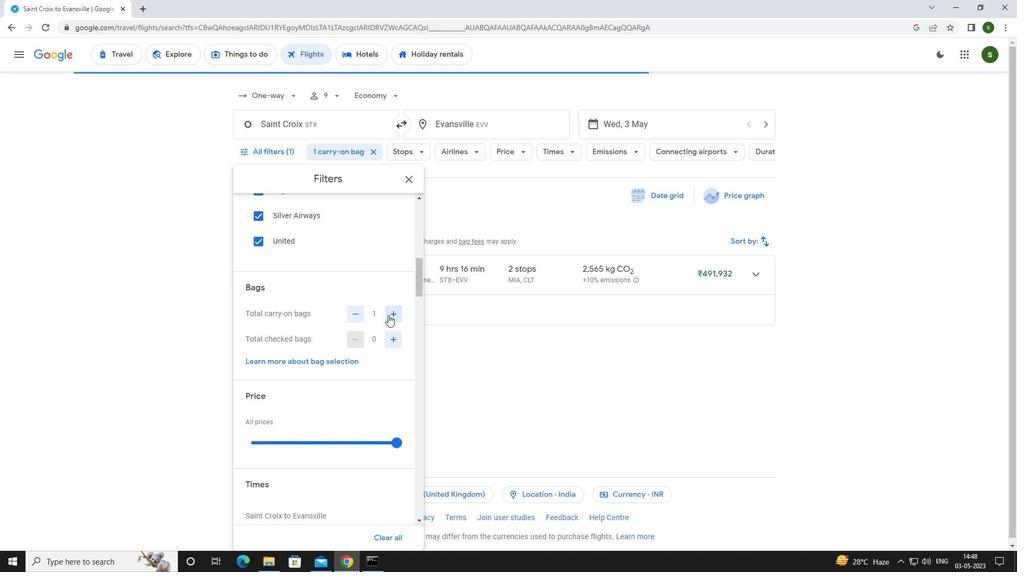 
Action: Mouse scrolled (386, 315) with delta (0, 0)
Screenshot: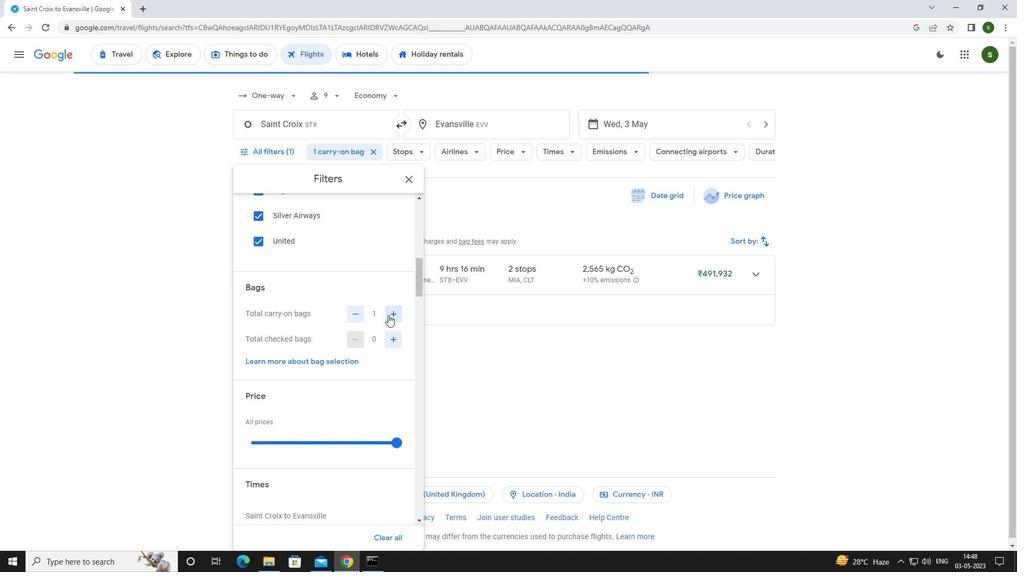 
Action: Mouse scrolled (386, 315) with delta (0, 0)
Screenshot: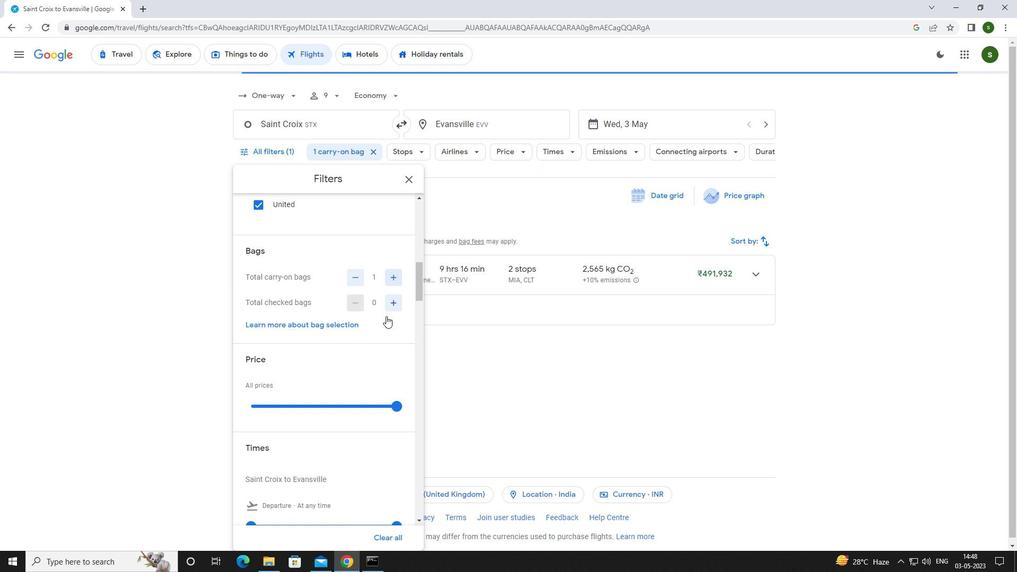 
Action: Mouse moved to (394, 286)
Screenshot: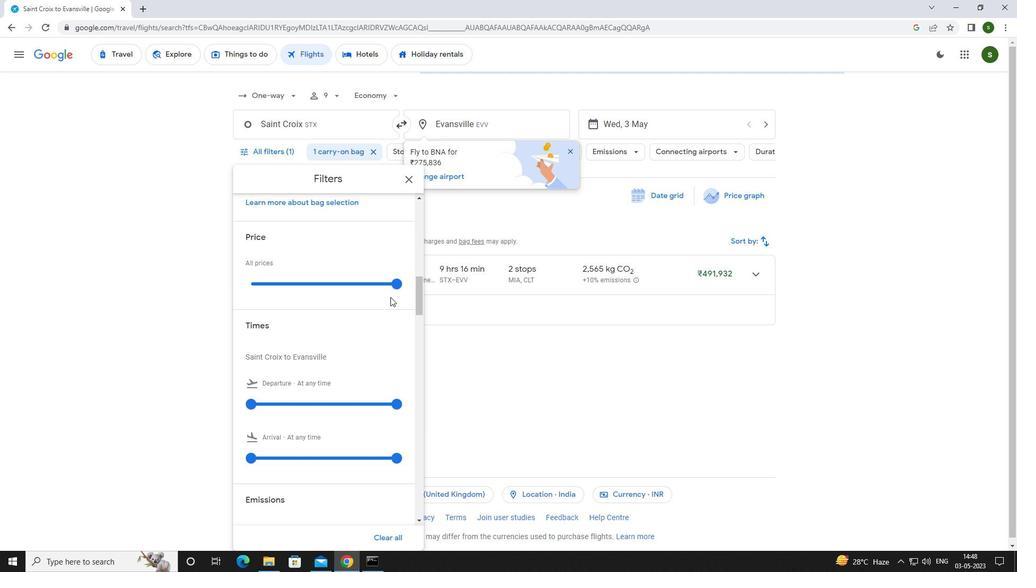 
Action: Mouse pressed left at (394, 286)
Screenshot: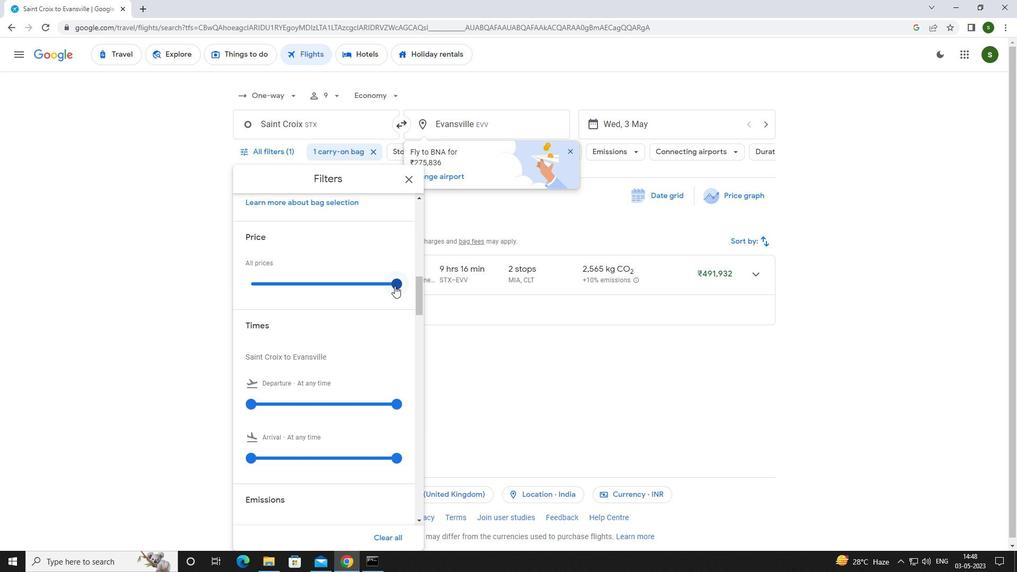 
Action: Mouse moved to (235, 291)
Screenshot: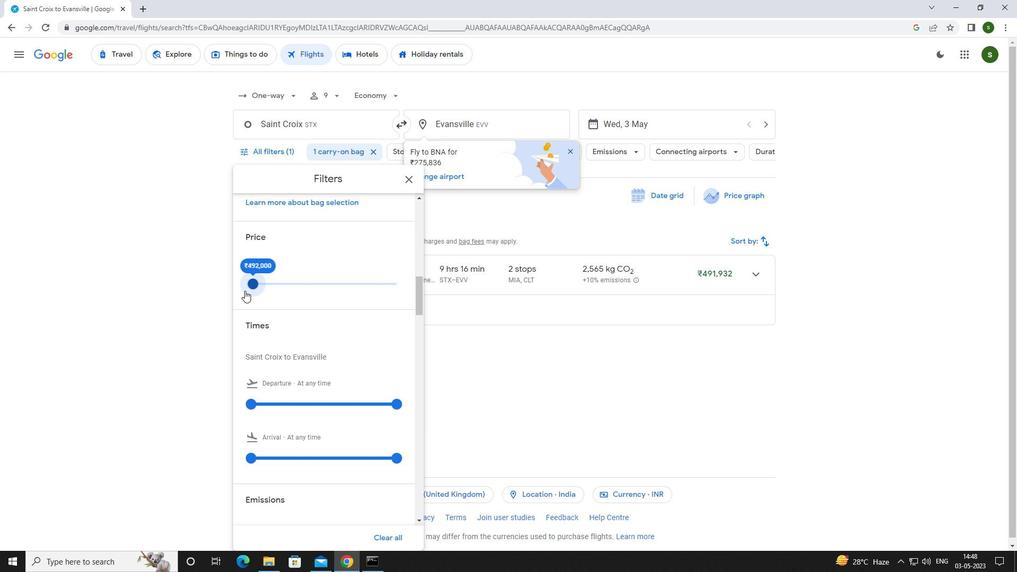 
Action: Mouse scrolled (235, 290) with delta (0, 0)
Screenshot: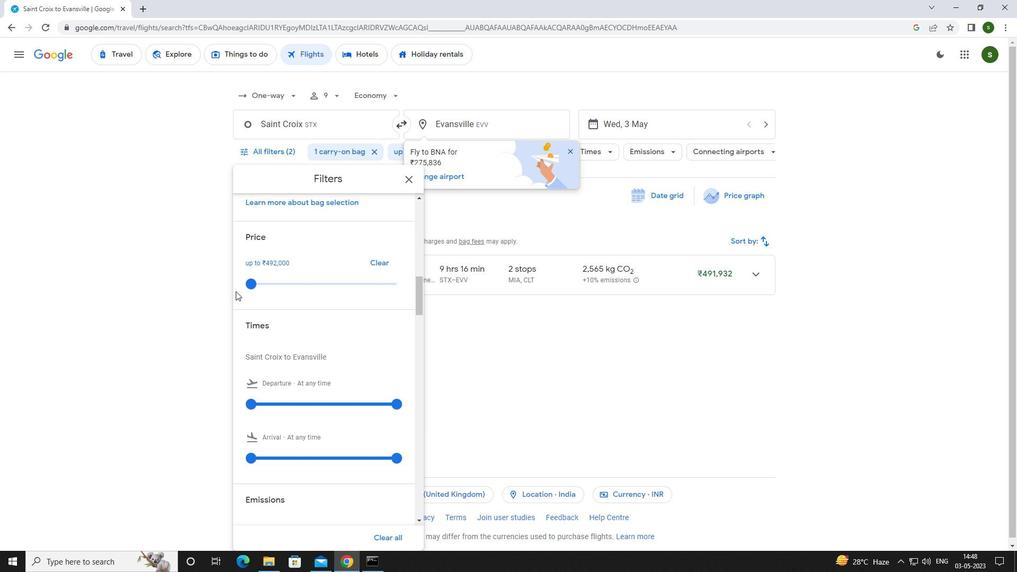 
Action: Mouse scrolled (235, 290) with delta (0, 0)
Screenshot: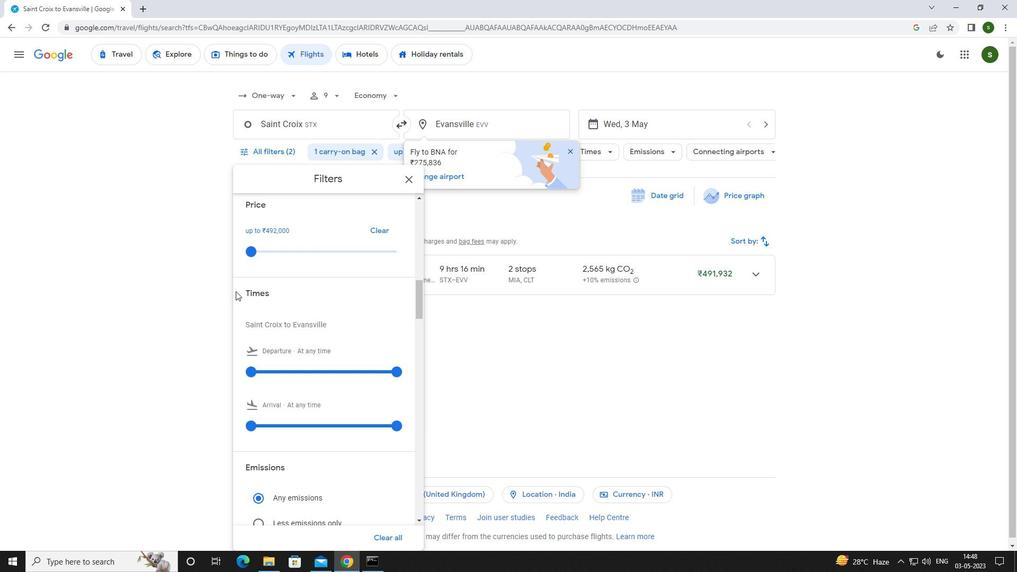 
Action: Mouse moved to (250, 295)
Screenshot: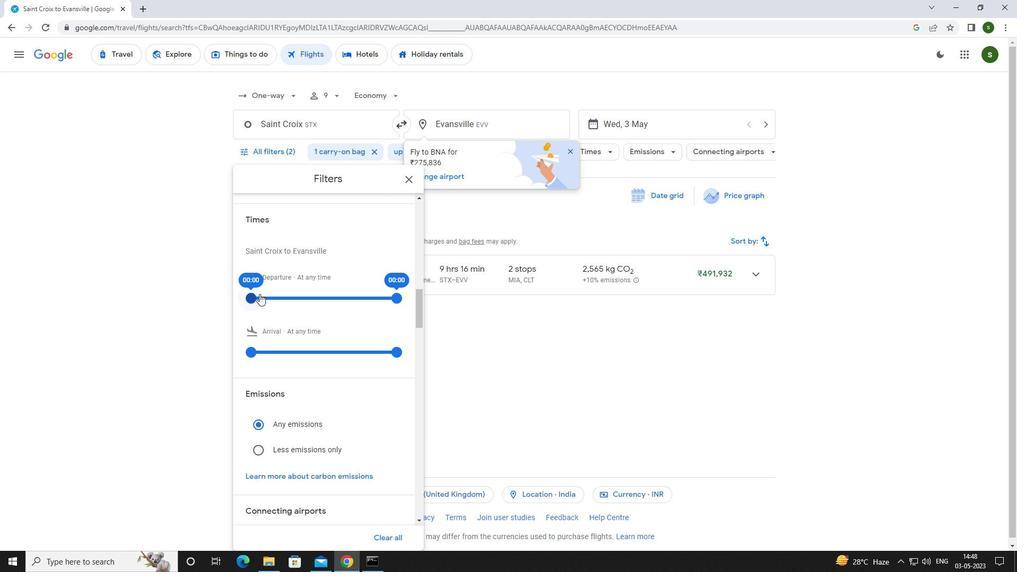 
Action: Mouse pressed left at (250, 295)
Screenshot: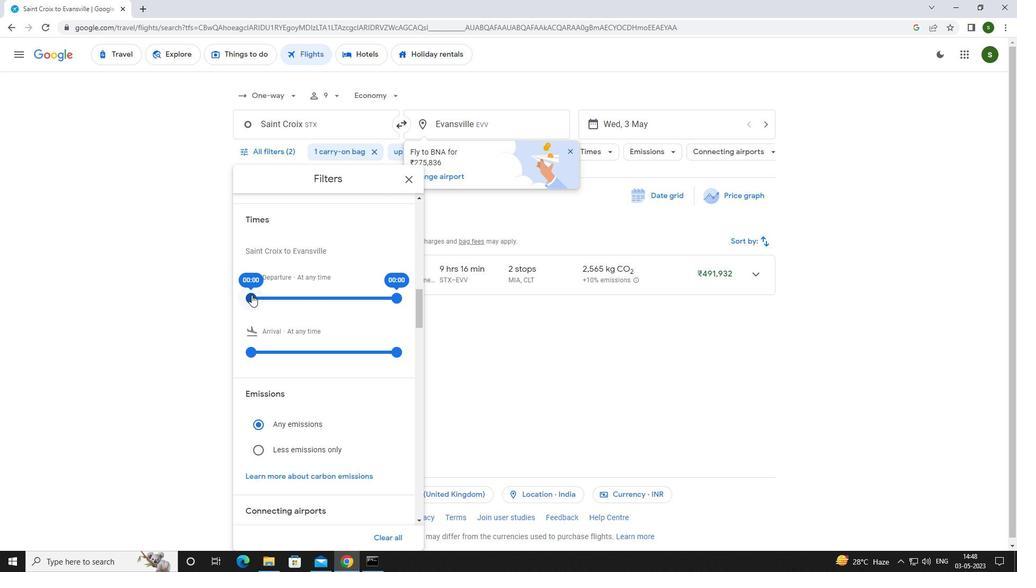 
Action: Mouse moved to (515, 369)
Screenshot: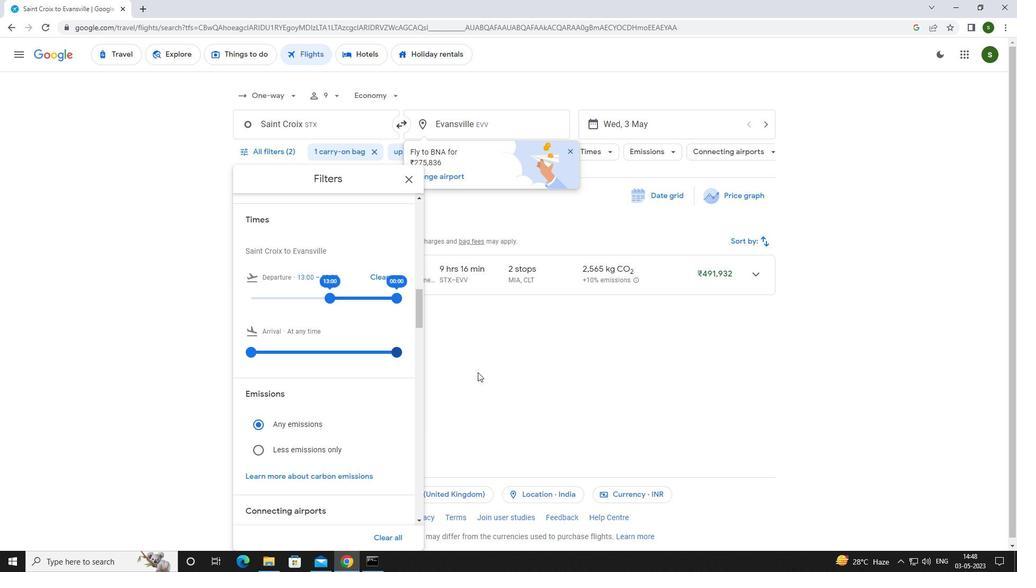 
Action: Mouse pressed left at (515, 369)
Screenshot: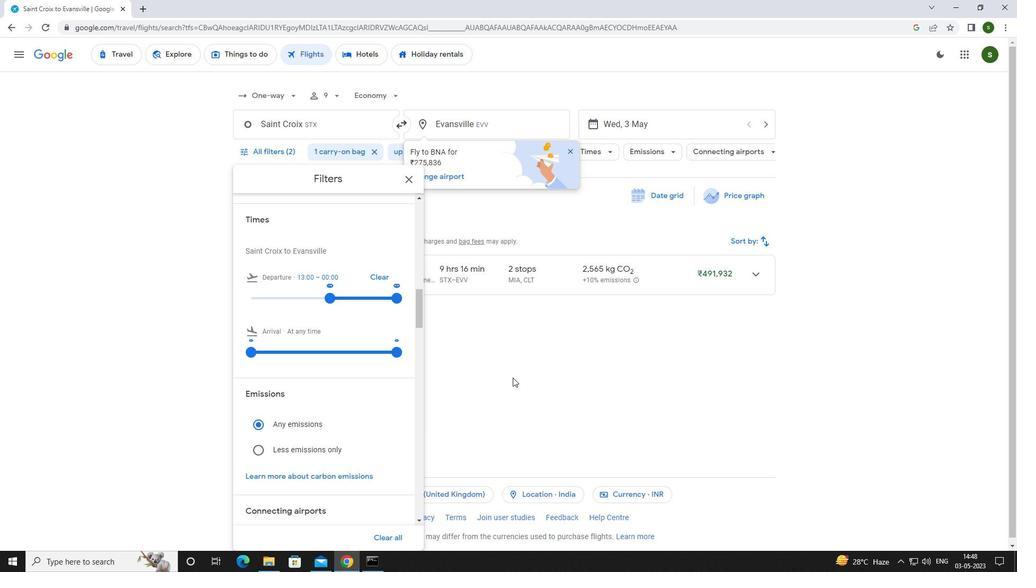 
Action: Mouse moved to (512, 368)
Screenshot: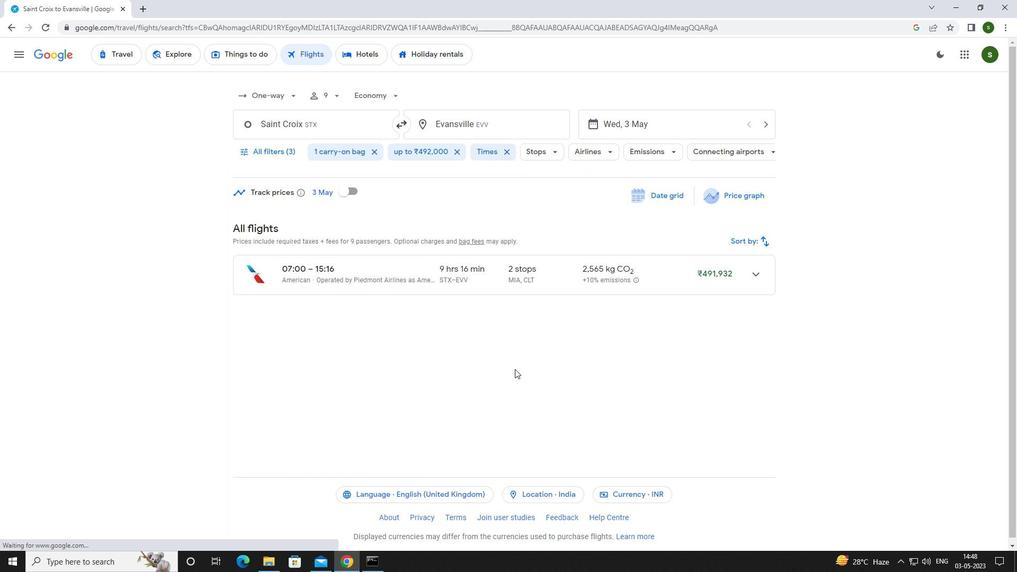 
